 Task: Plan a weekend getaway for the end of September.
Action: Mouse moved to (83, 160)
Screenshot: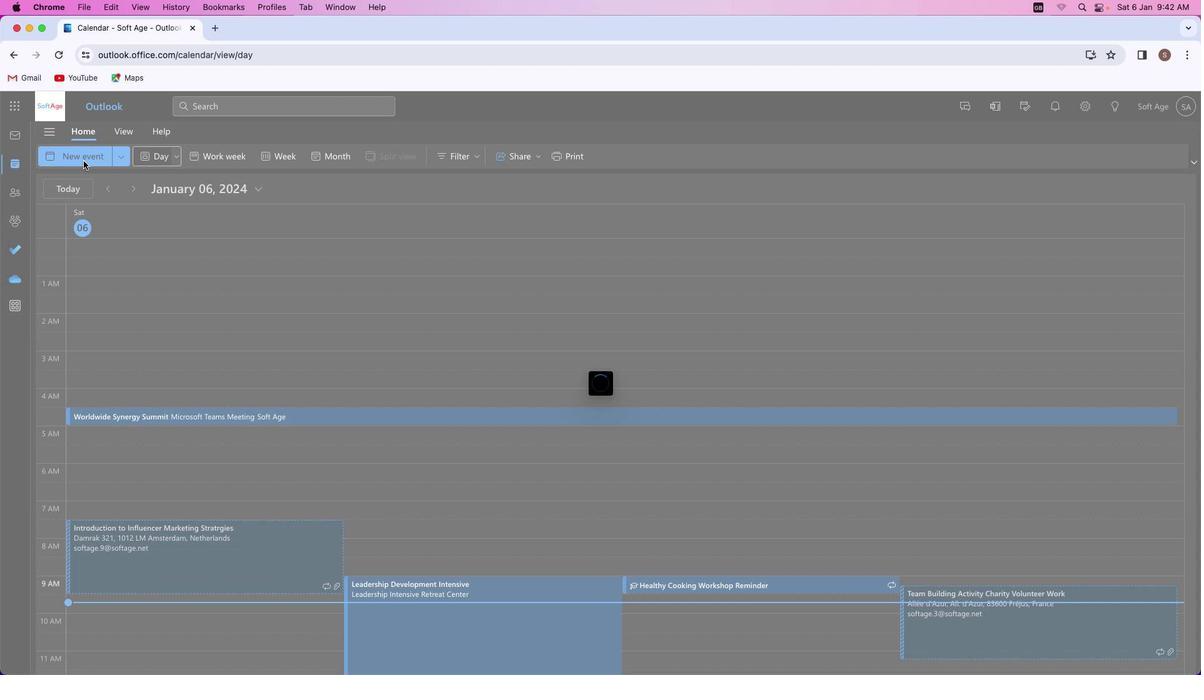 
Action: Mouse pressed left at (83, 160)
Screenshot: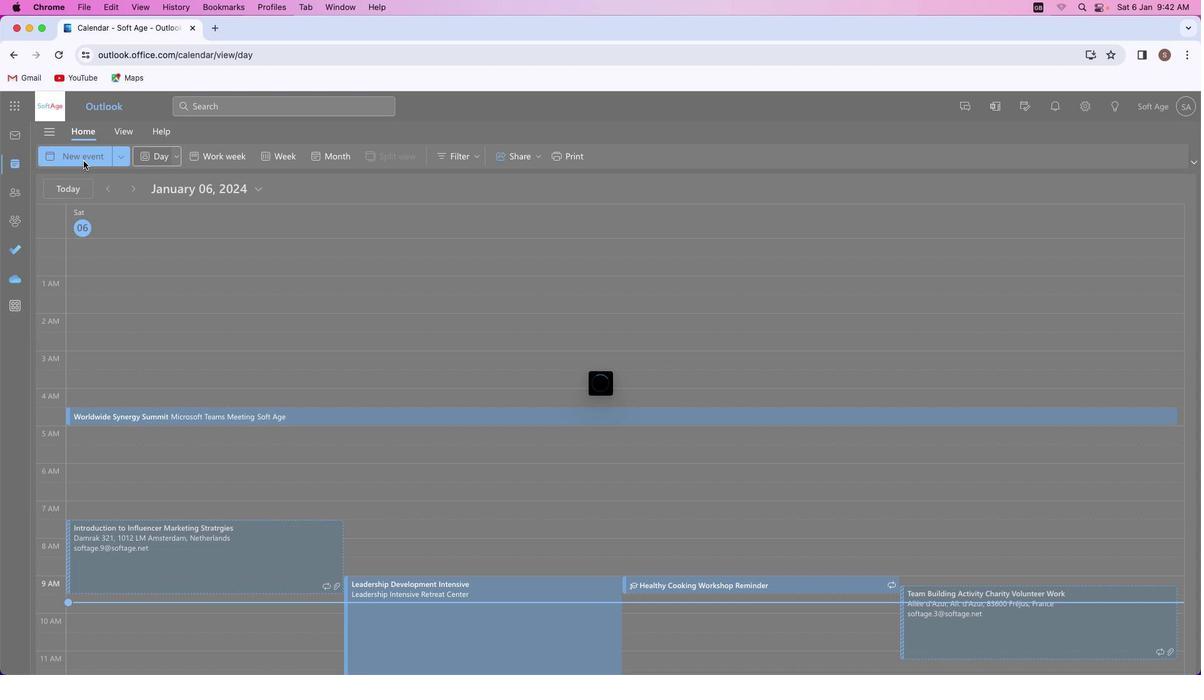 
Action: Mouse moved to (385, 204)
Screenshot: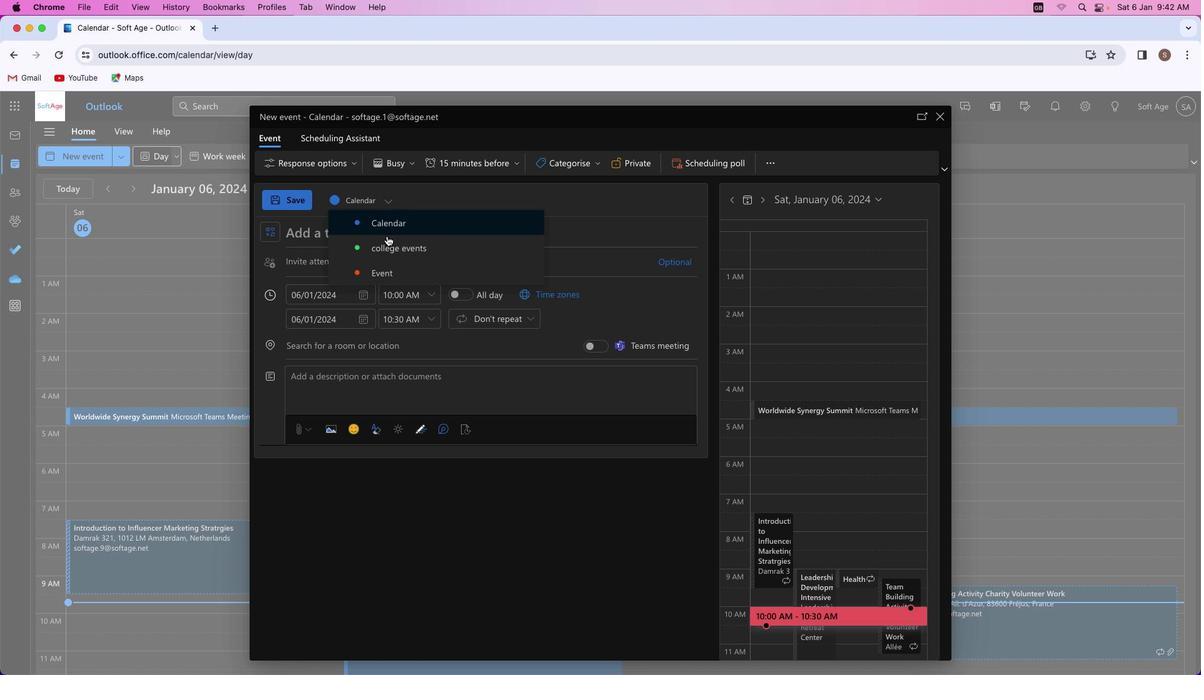 
Action: Mouse pressed left at (385, 204)
Screenshot: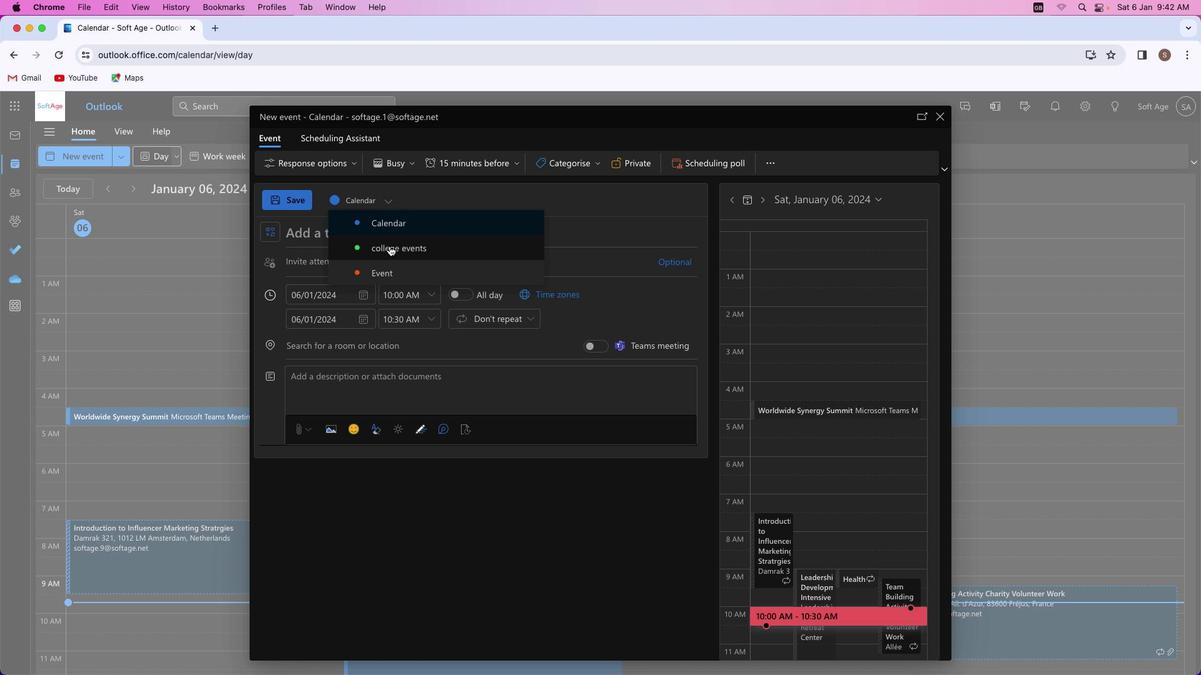 
Action: Mouse moved to (387, 270)
Screenshot: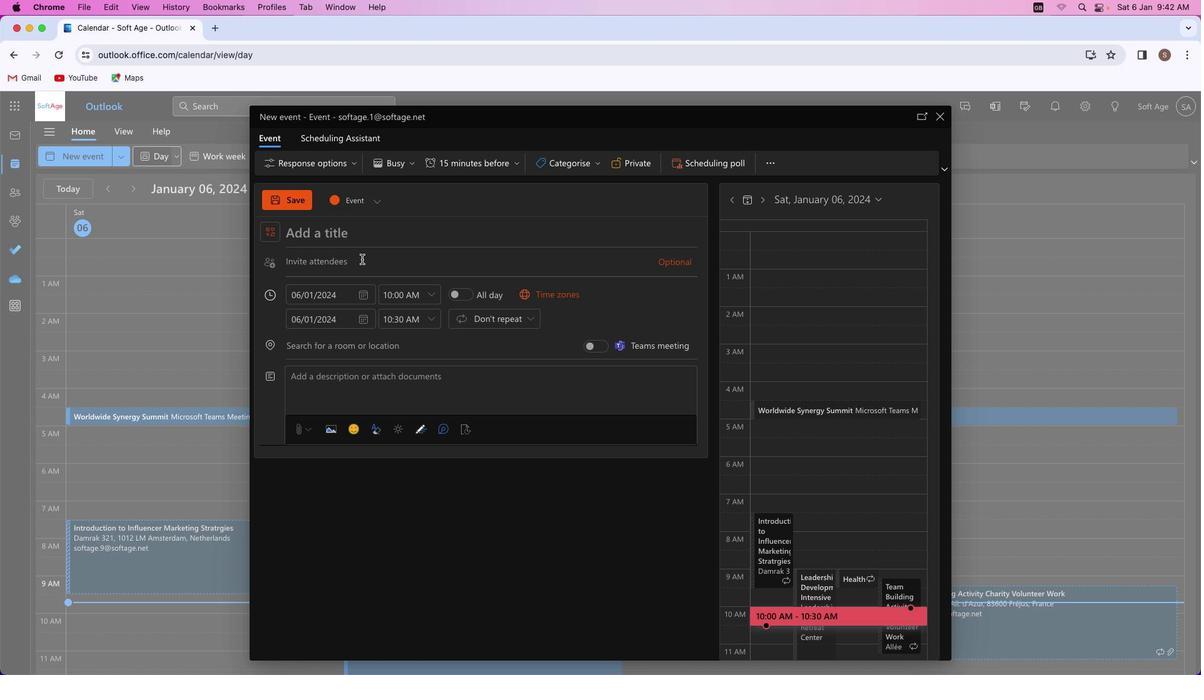 
Action: Mouse pressed left at (387, 270)
Screenshot: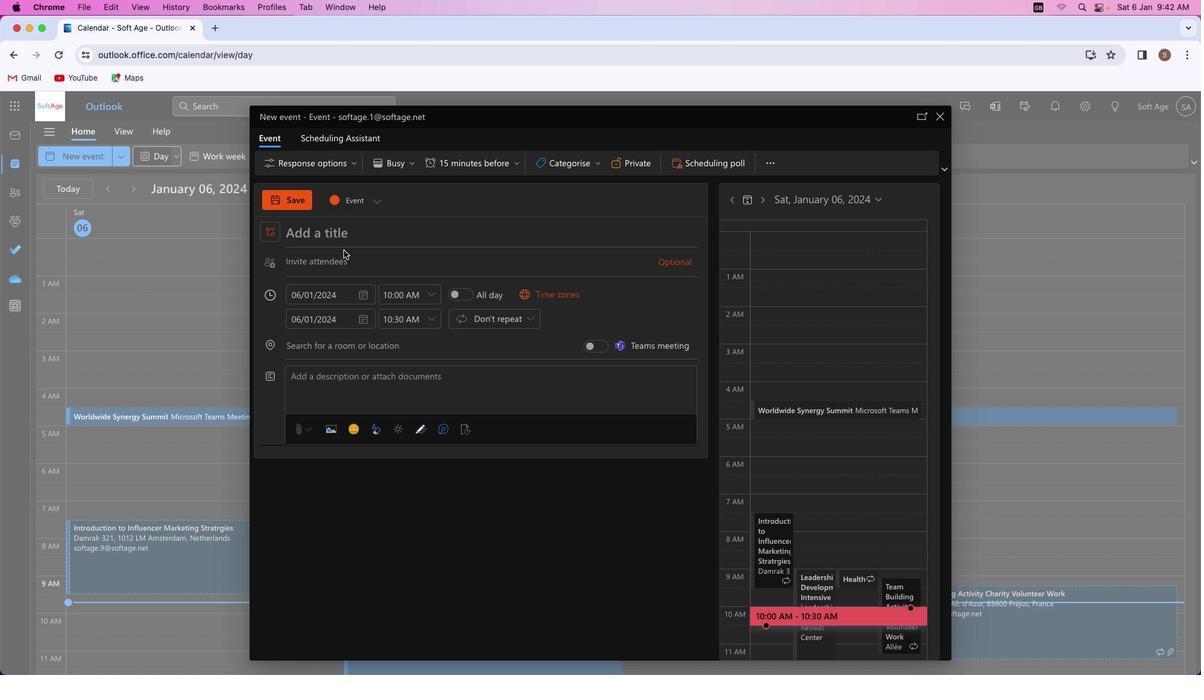 
Action: Mouse moved to (321, 235)
Screenshot: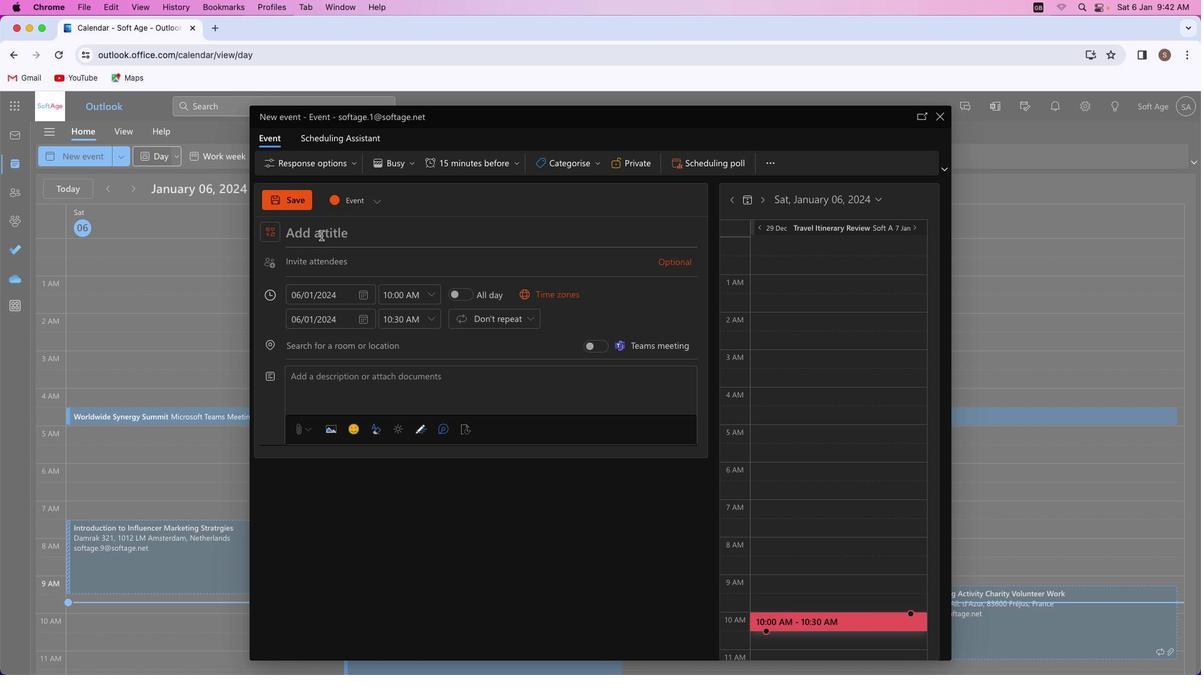 
Action: Mouse pressed left at (321, 235)
Screenshot: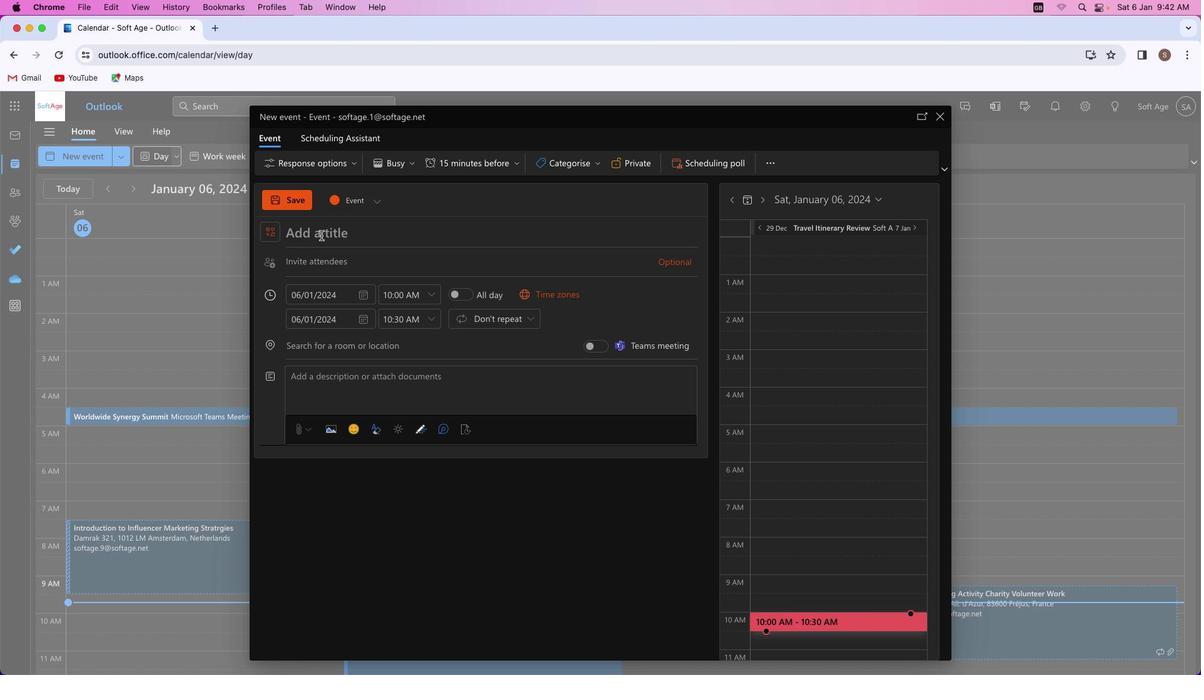 
Action: Key pressed Key.shift'S''e''r''e''n''e'Key.spaceKey.shift'E''s''c''a''p''e'
Screenshot: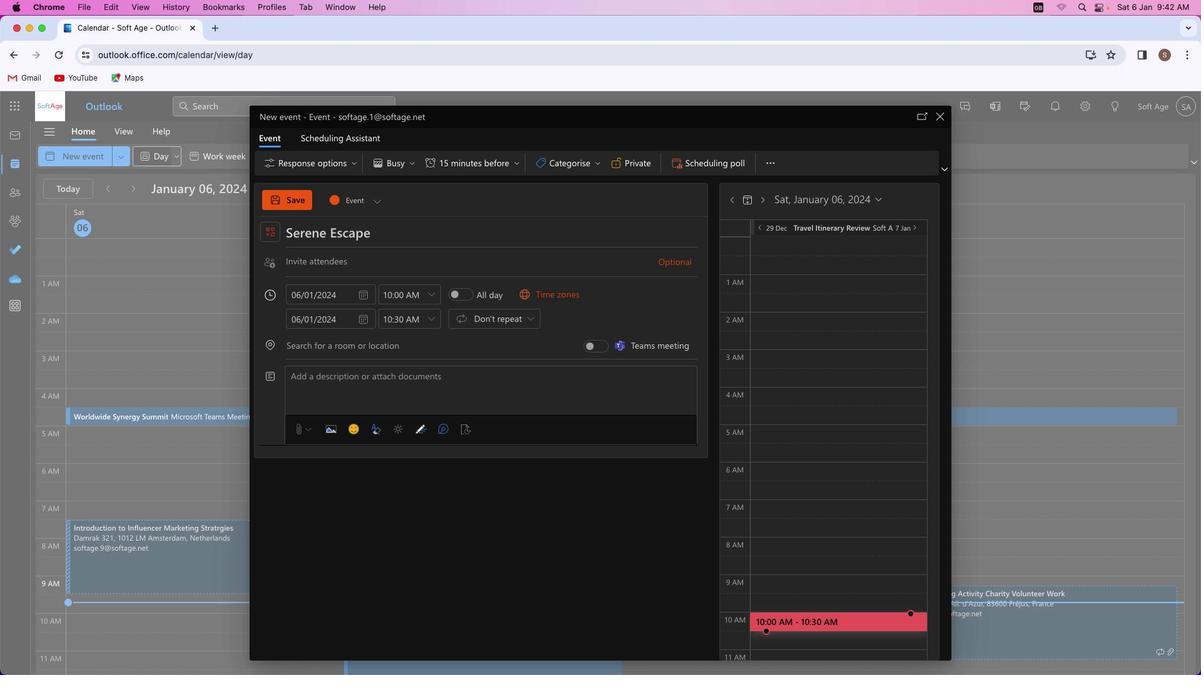 
Action: Mouse moved to (331, 376)
Screenshot: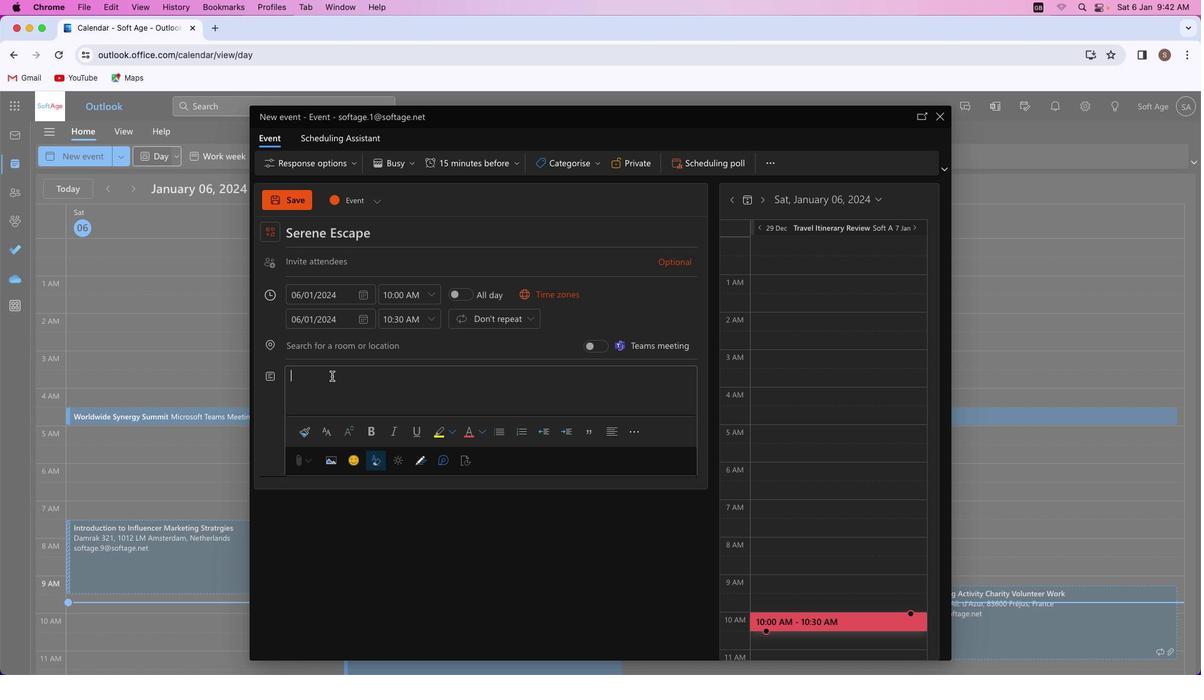 
Action: Mouse pressed left at (331, 376)
Screenshot: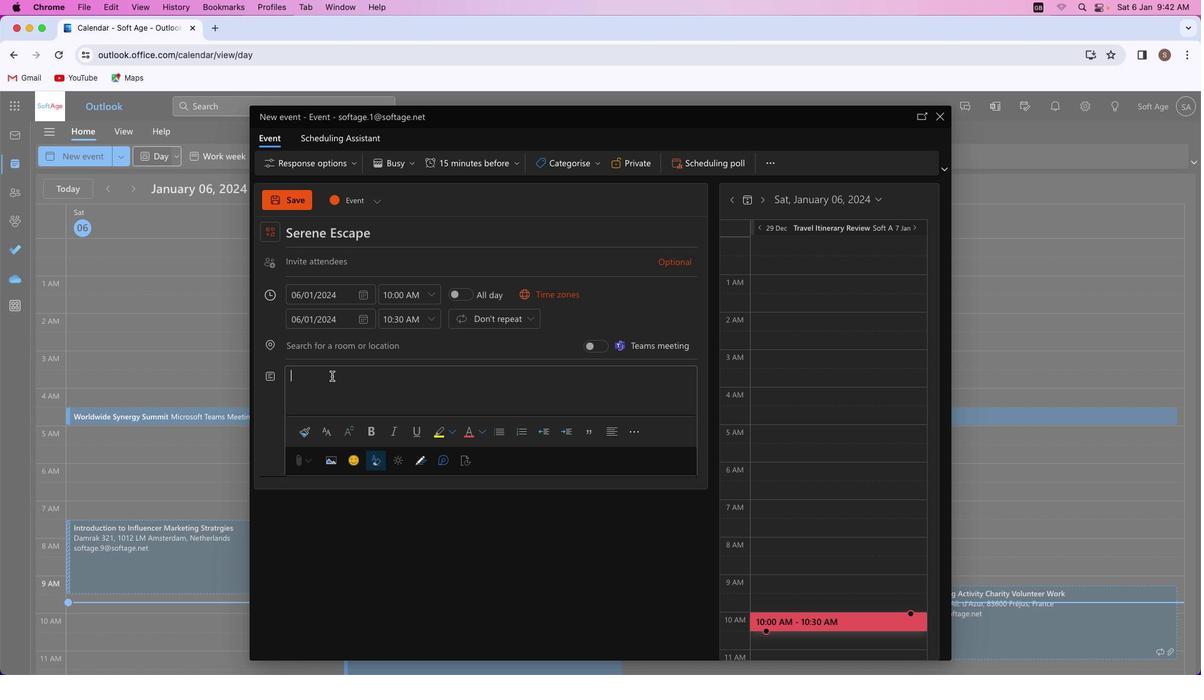 
Action: Key pressed Key.shift_r'I''m''m''e''r''s''e'Key.space'y''o''u''r''s''e''l''f'Key.space'i''n'Key.space't''r''a''n''q''u''a'Key.backspace'i''l''i''t''y'Key.space'w''i''t''h'Key.space'o''u''r'Key.space'w''e''e''k''e''n''d'Key.space'g''e''t''a''w''a''y''.'Key.spaceKey.shift_r'U''n''w''i''n''d'Key.space'i''n'Key.space'c''o''z''y'Key.space'a''c''c''o''m''m''o''d''a''t''i''o''n''s'','Key.space'e''x''p''l''o''r''e'Key.space's''c''e''n''i''c'Key.space's''u''r''r''o''u''n''d''i''n''g''s'','Key.space'a''n''d'Key.space'r''e''j''u''v''e''n''a''t''e'Key.space'y''o''u''r'Key.space's''e''n''s''e''s'Key.space'f''o''r'Key.space'a'Key.space'm''e''m''o''r''a''b''l''e'Key.space'e''s''c''a''p''e'Key.space'f''r''o''m'Key.space't''h''e'Key.space'd''a''i''l''y'Key.space'h''u''s''t''l''e''.'
Screenshot: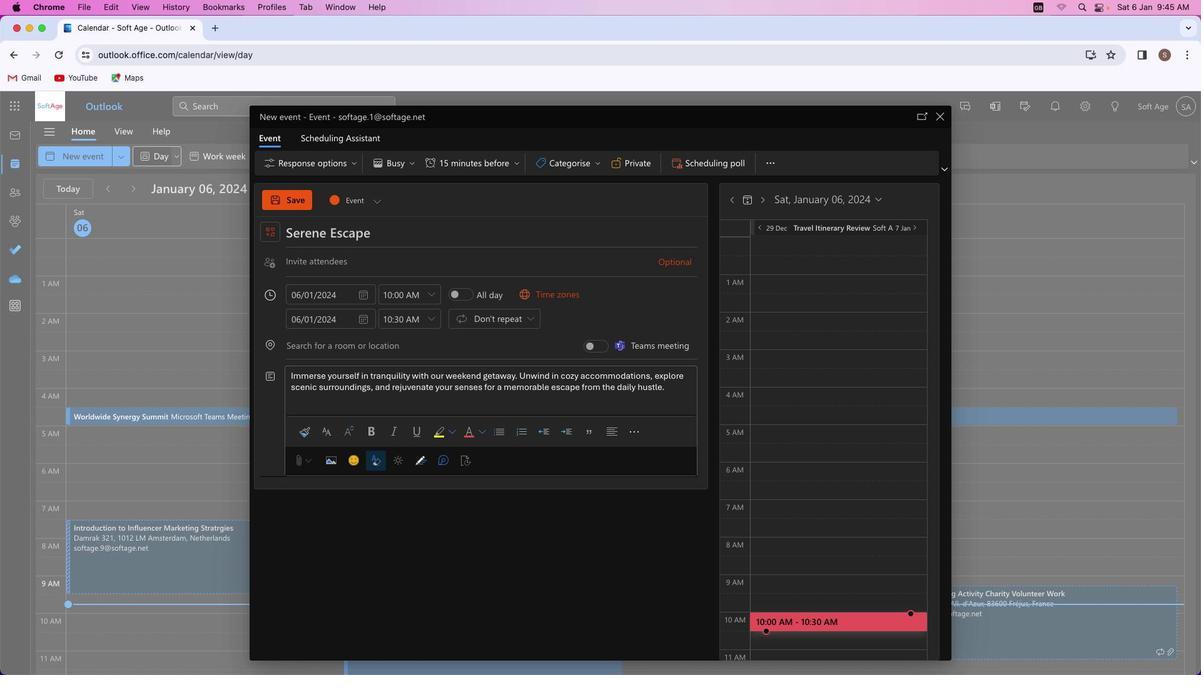
Action: Mouse moved to (525, 326)
Screenshot: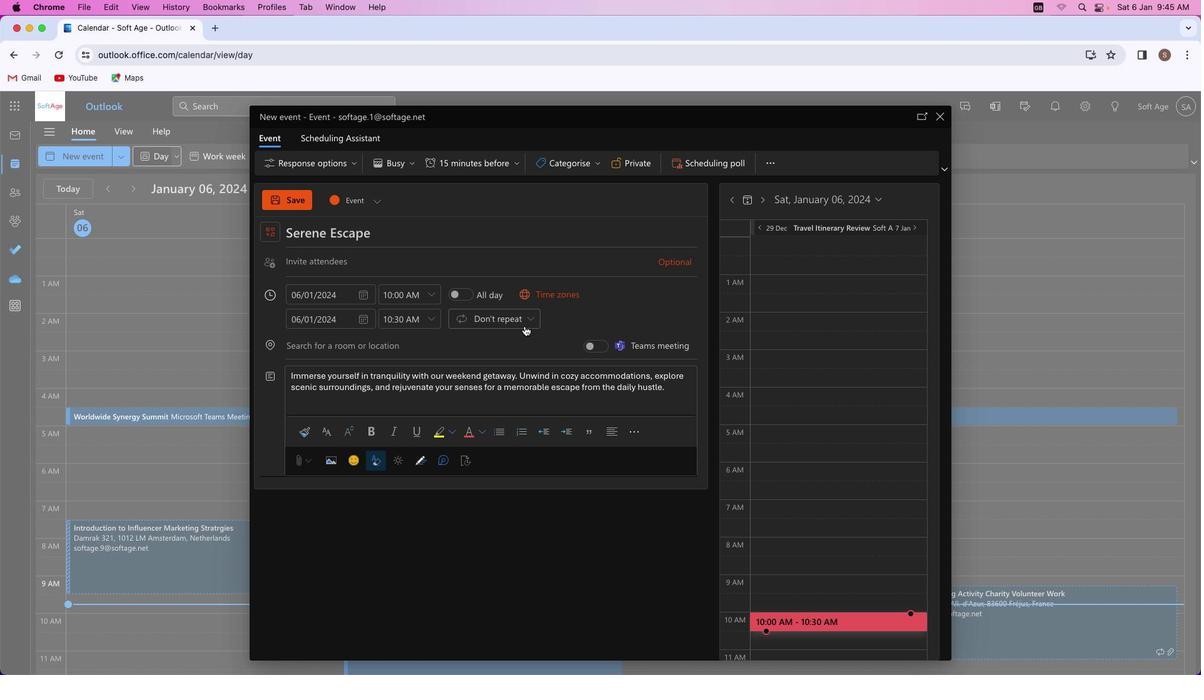 
Action: Mouse pressed left at (525, 326)
Screenshot: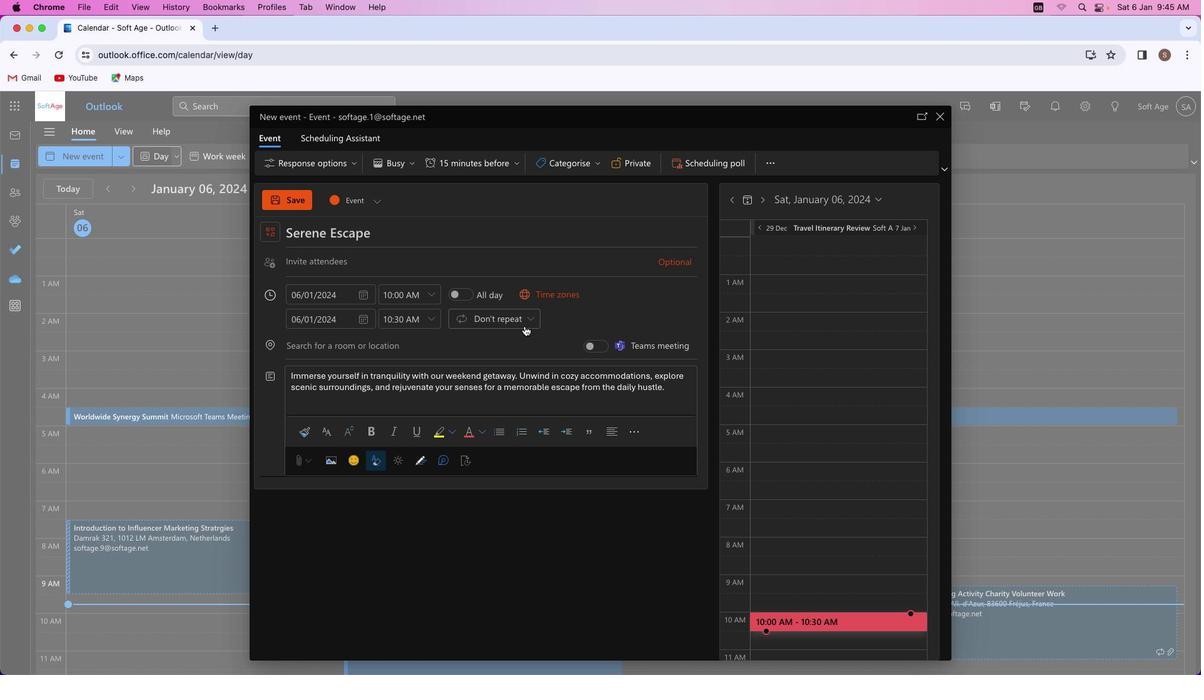 
Action: Mouse moved to (364, 299)
Screenshot: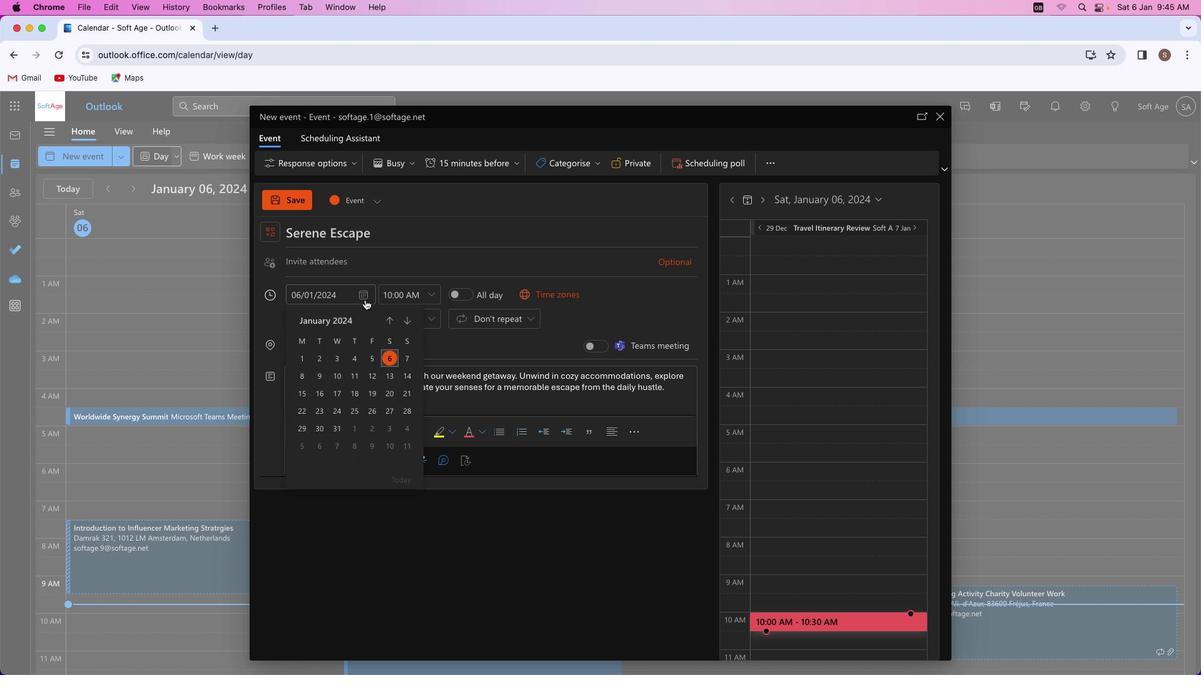 
Action: Mouse pressed left at (364, 299)
Screenshot: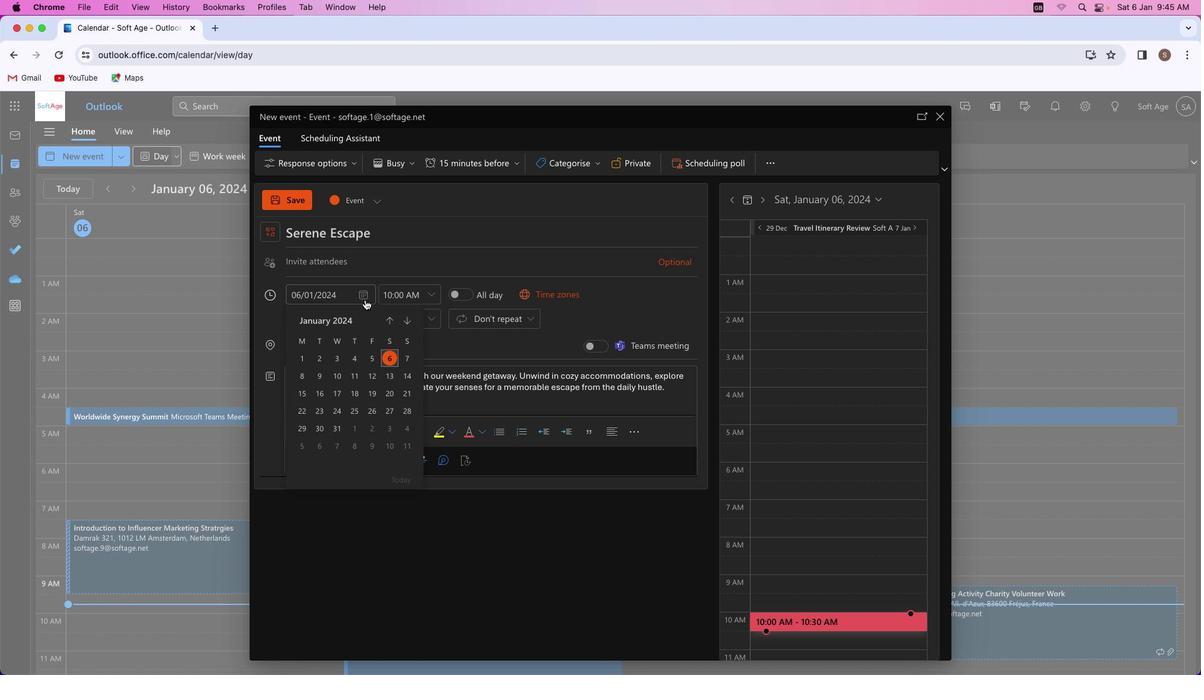
Action: Mouse moved to (402, 360)
Screenshot: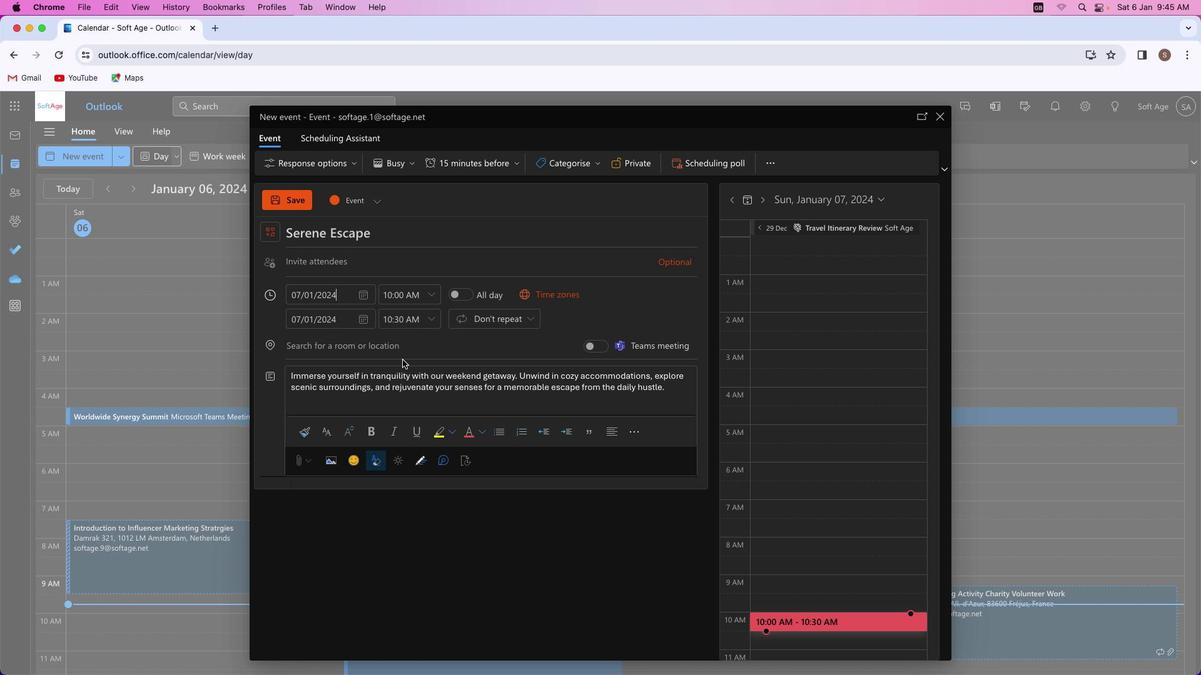 
Action: Mouse pressed left at (402, 360)
Screenshot: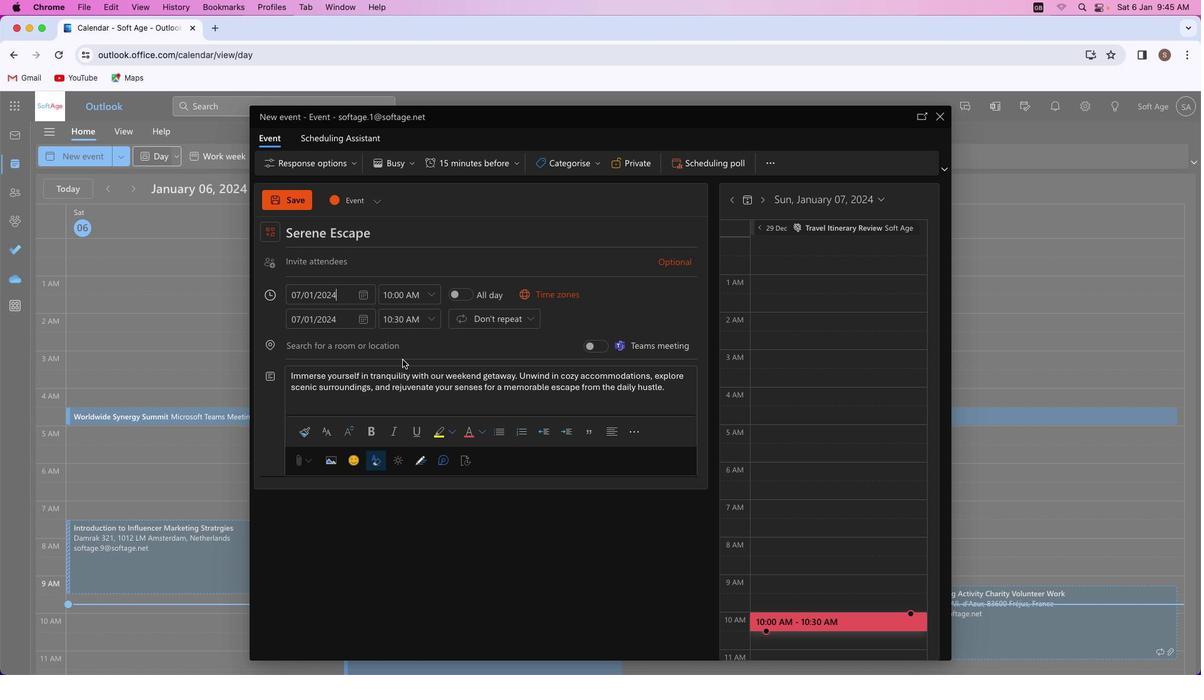 
Action: Mouse moved to (364, 297)
Screenshot: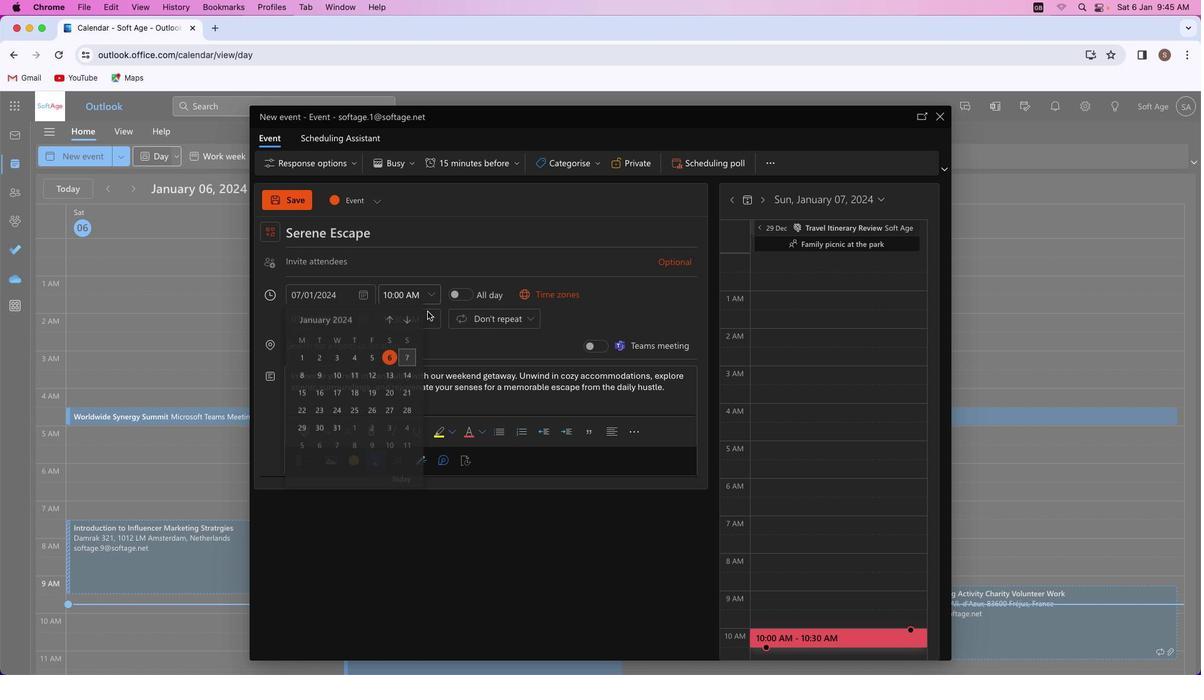 
Action: Mouse pressed left at (364, 297)
Screenshot: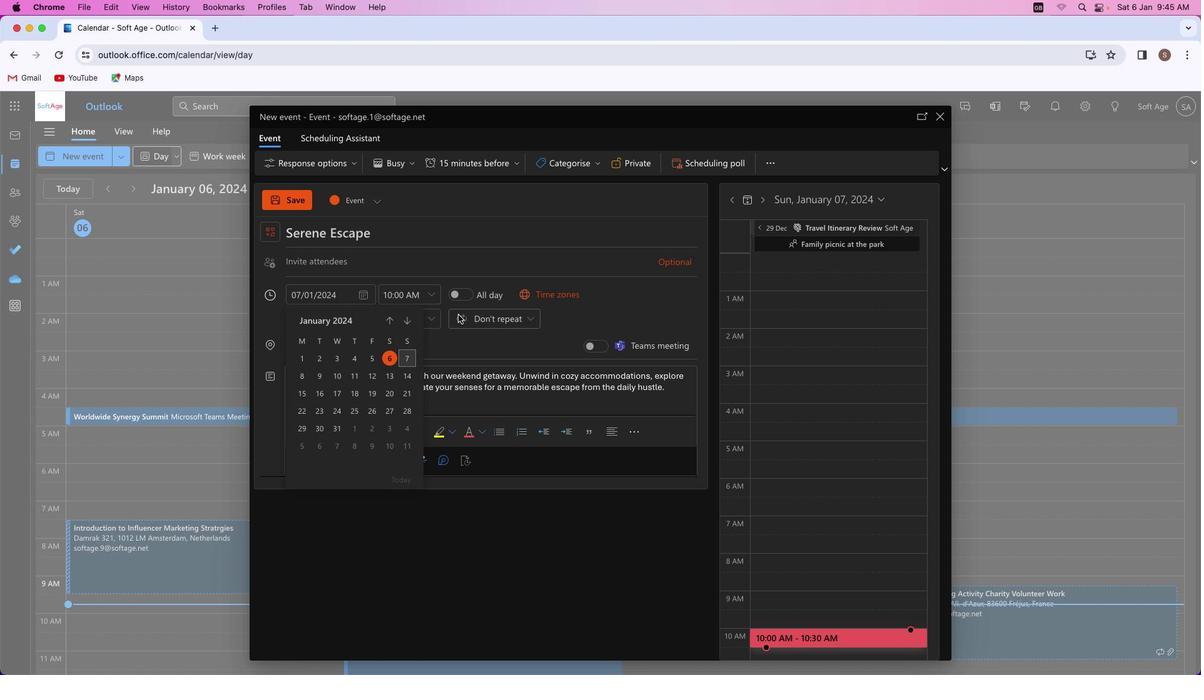 
Action: Mouse moved to (406, 325)
Screenshot: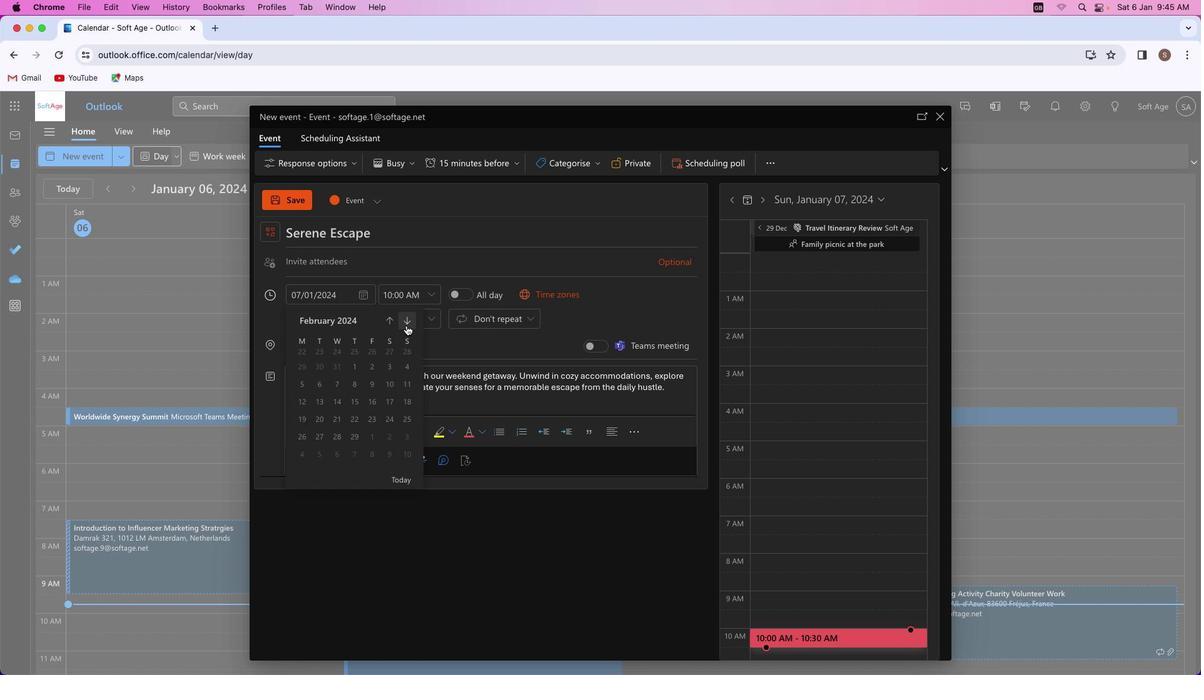 
Action: Mouse pressed left at (406, 325)
Screenshot: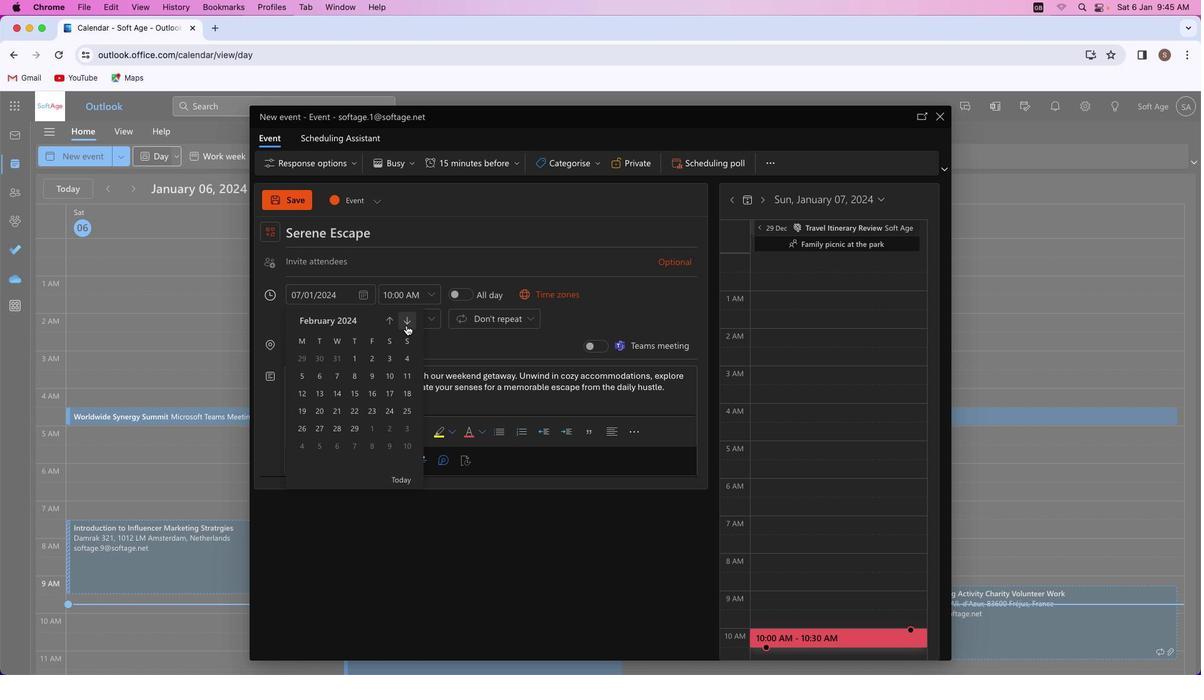 
Action: Mouse pressed left at (406, 325)
Screenshot: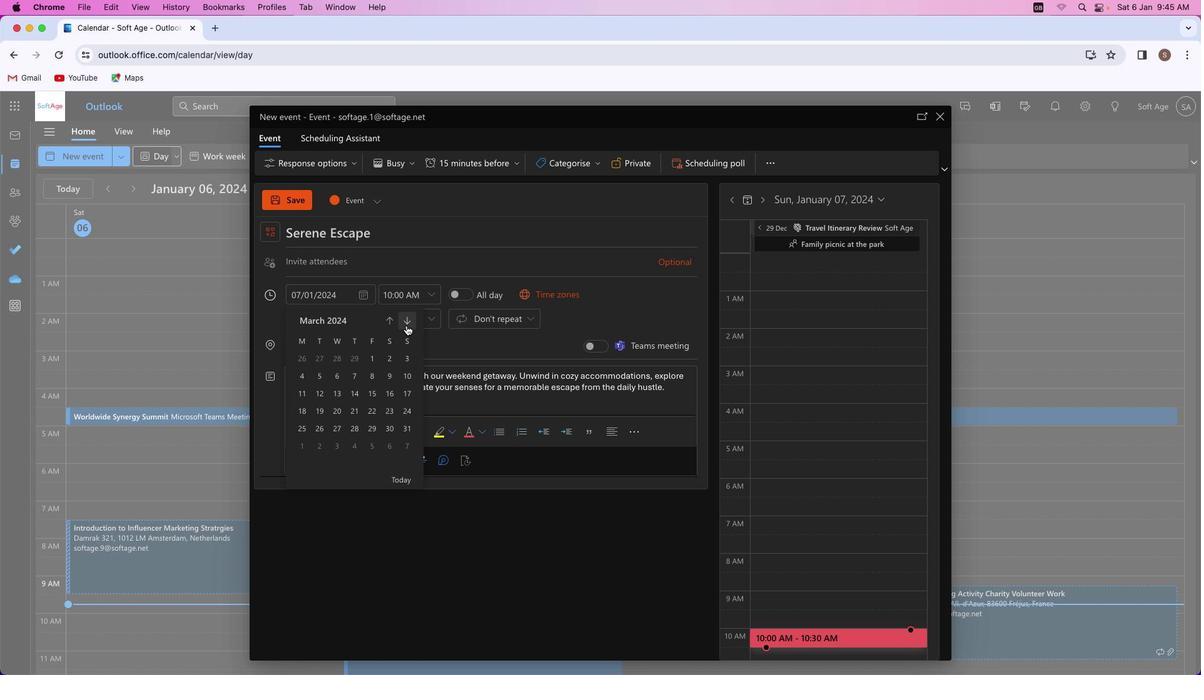 
Action: Mouse pressed left at (406, 325)
Screenshot: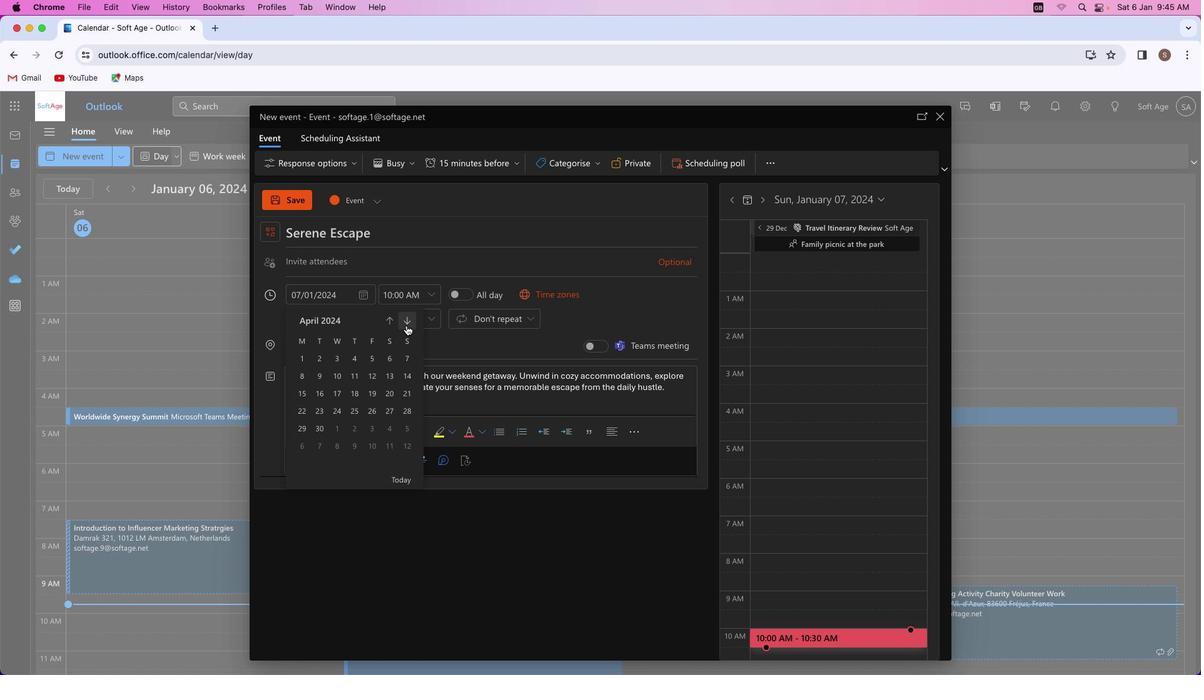 
Action: Mouse pressed left at (406, 325)
Screenshot: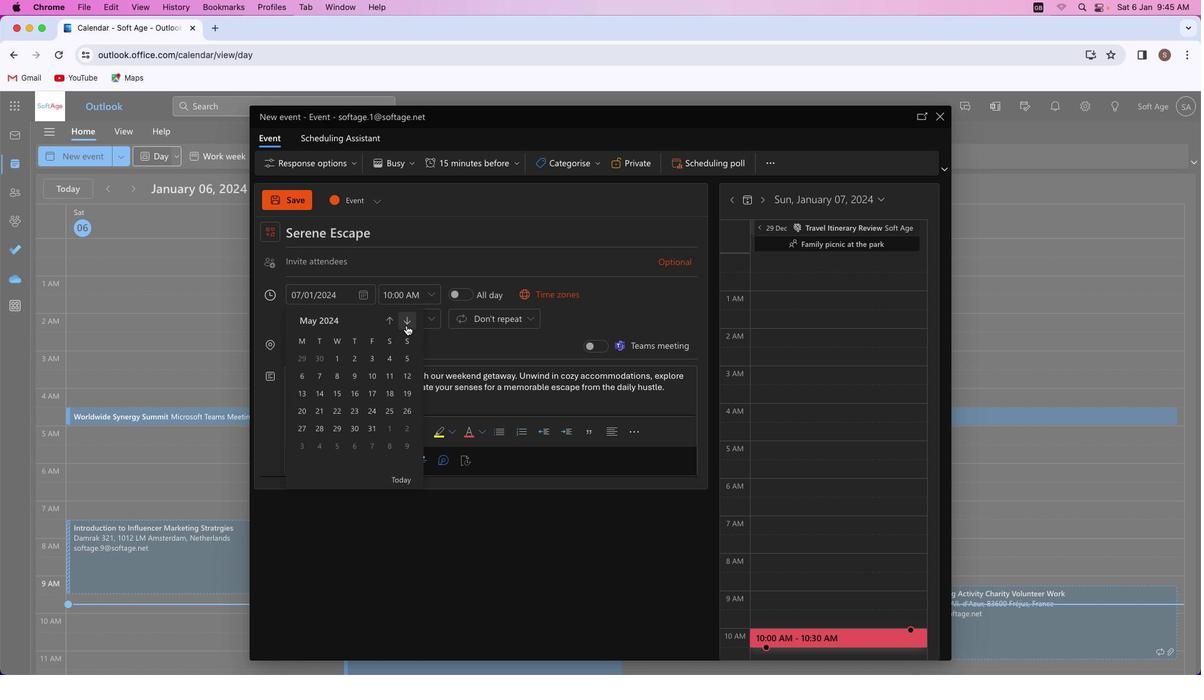 
Action: Mouse pressed left at (406, 325)
Screenshot: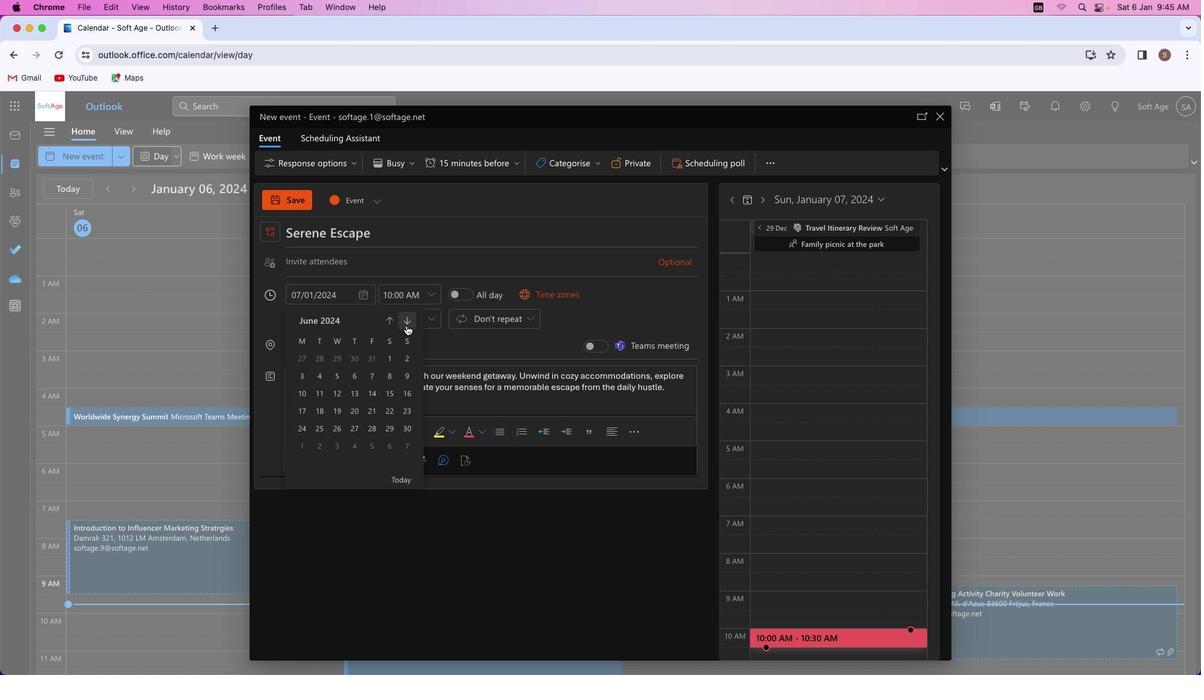 
Action: Mouse pressed left at (406, 325)
Screenshot: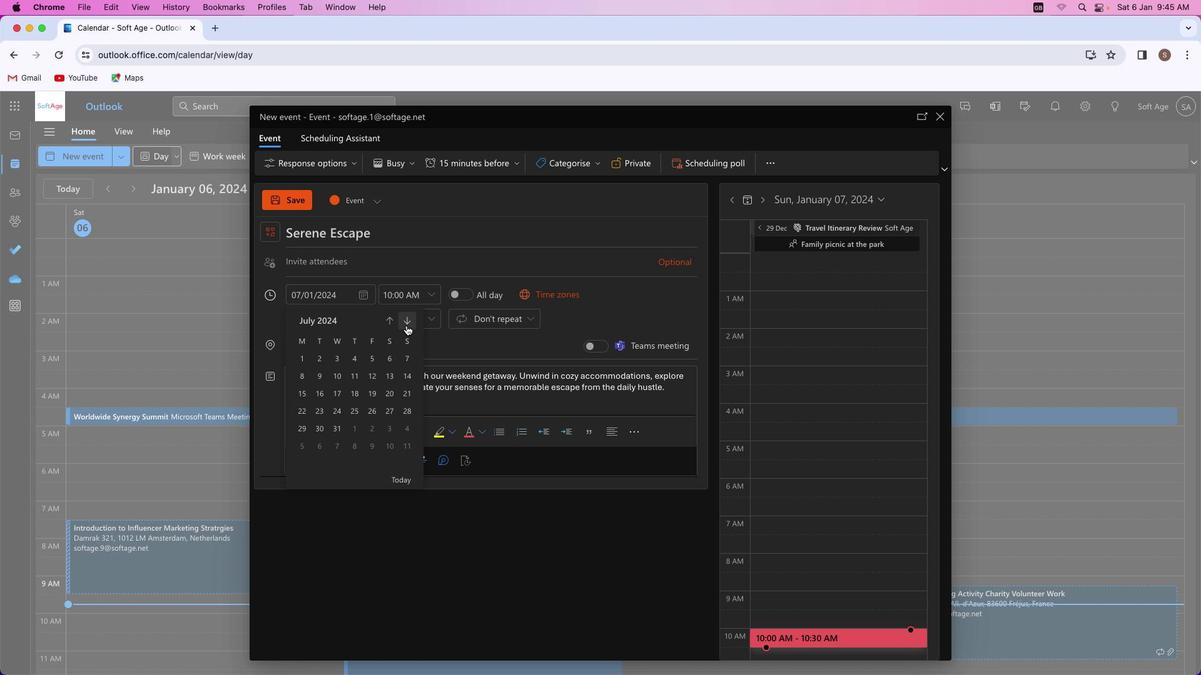 
Action: Mouse pressed left at (406, 325)
Screenshot: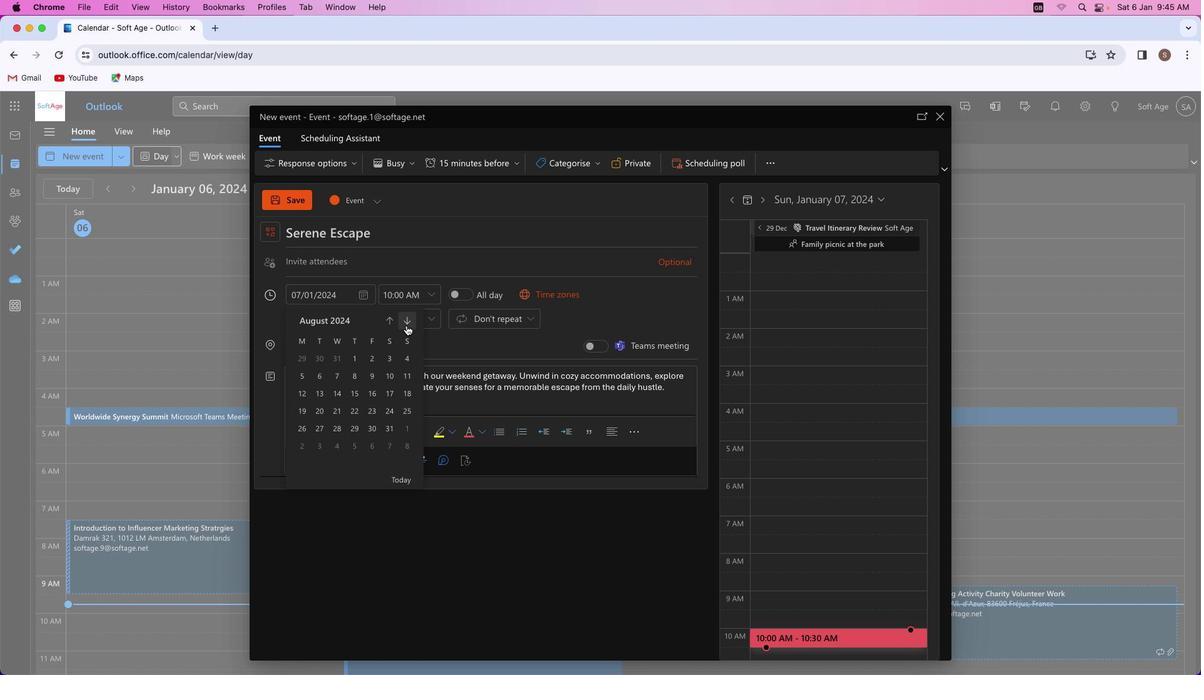 
Action: Mouse pressed left at (406, 325)
Screenshot: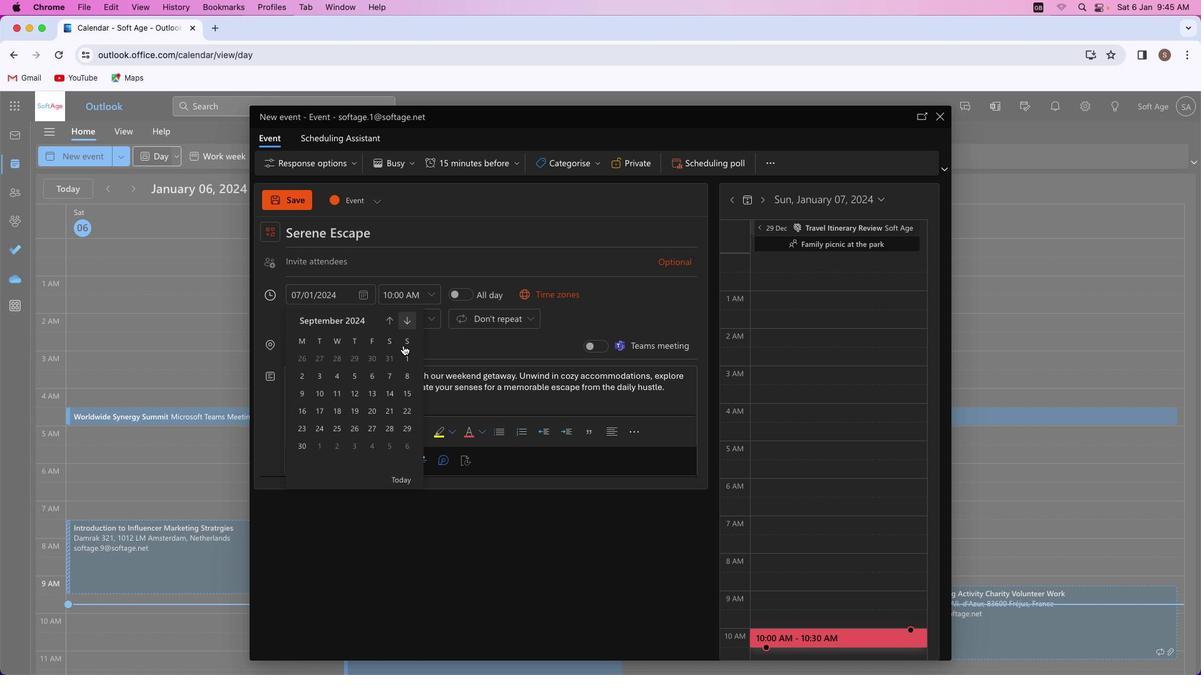 
Action: Mouse moved to (299, 445)
Screenshot: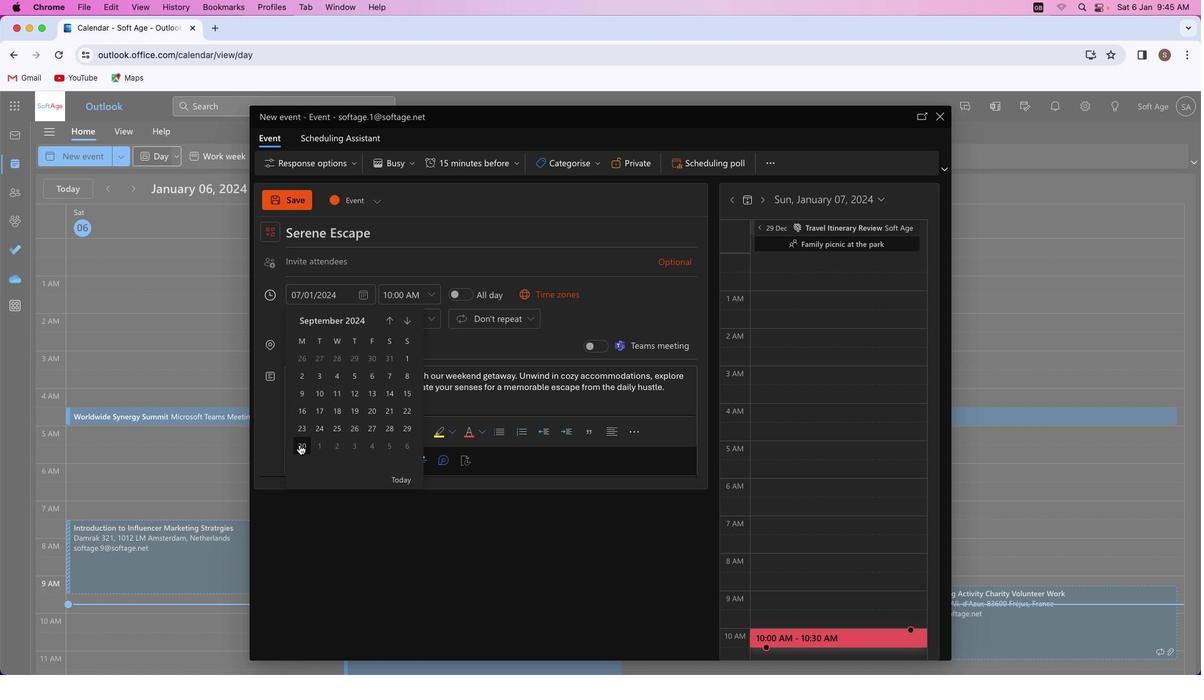 
Action: Mouse pressed left at (299, 445)
Screenshot: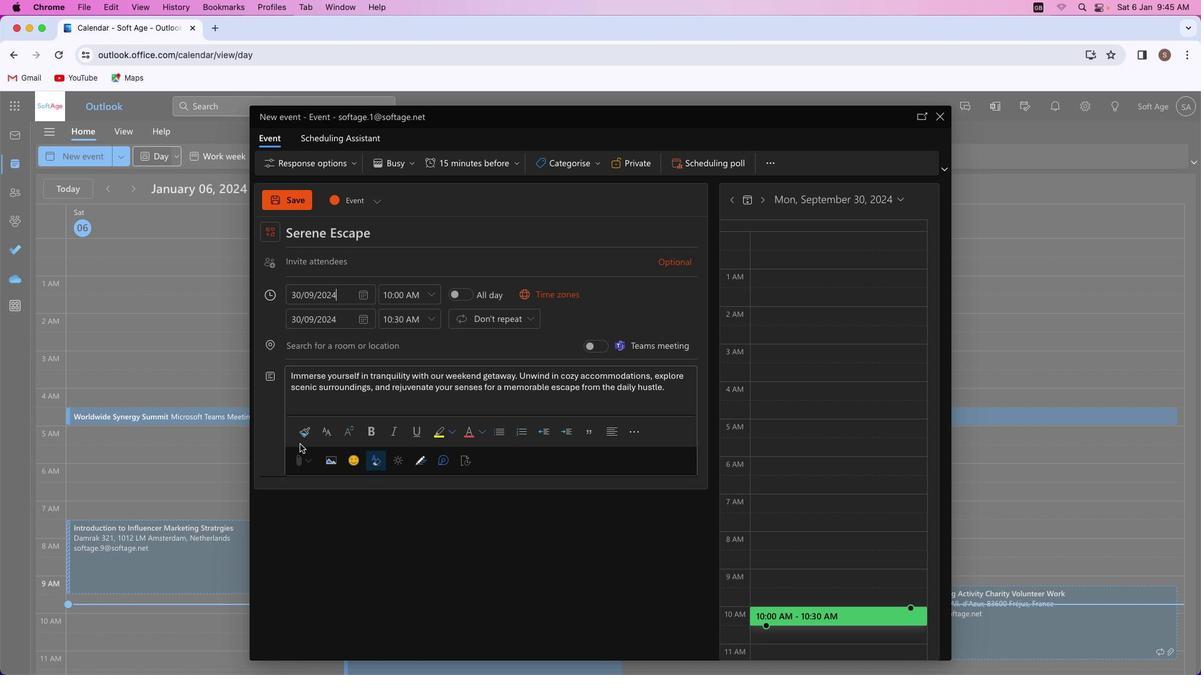 
Action: Mouse moved to (443, 374)
Screenshot: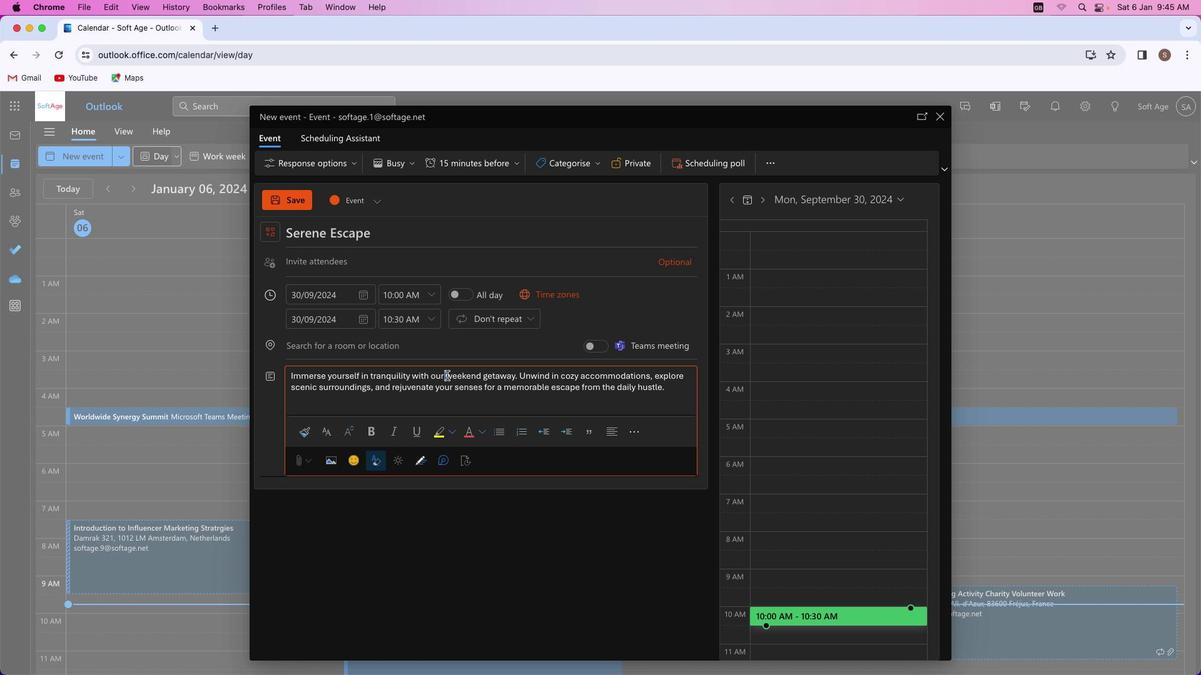 
Action: Mouse pressed left at (443, 374)
Screenshot: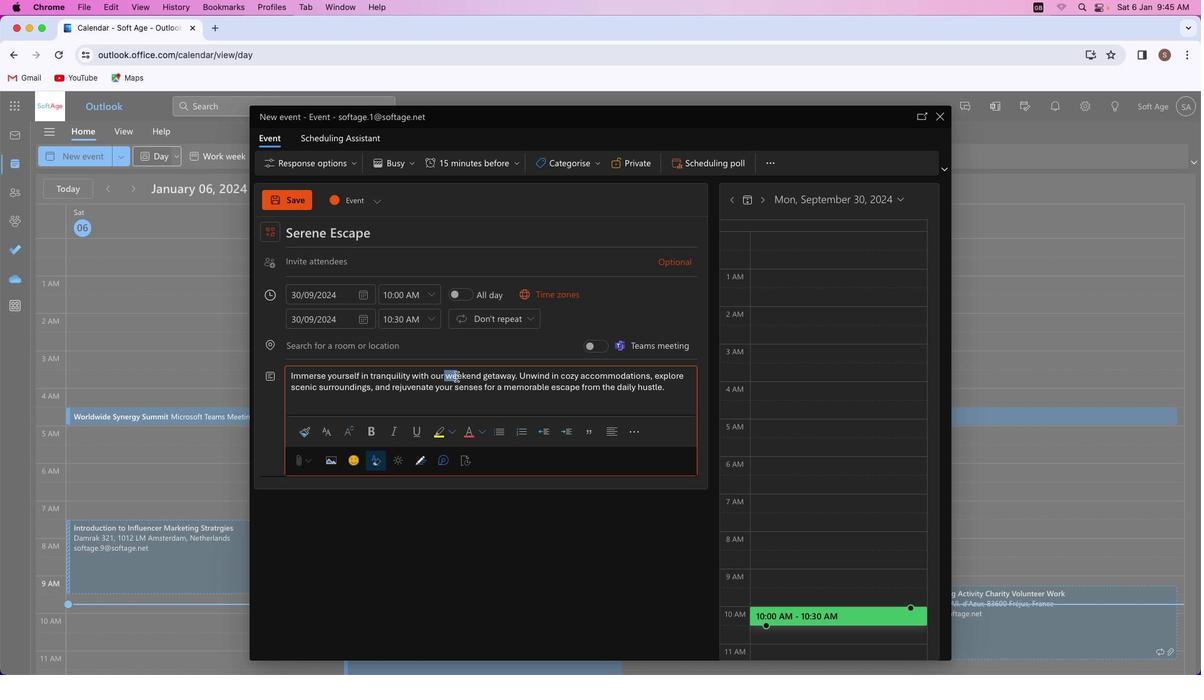 
Action: Mouse moved to (377, 428)
Screenshot: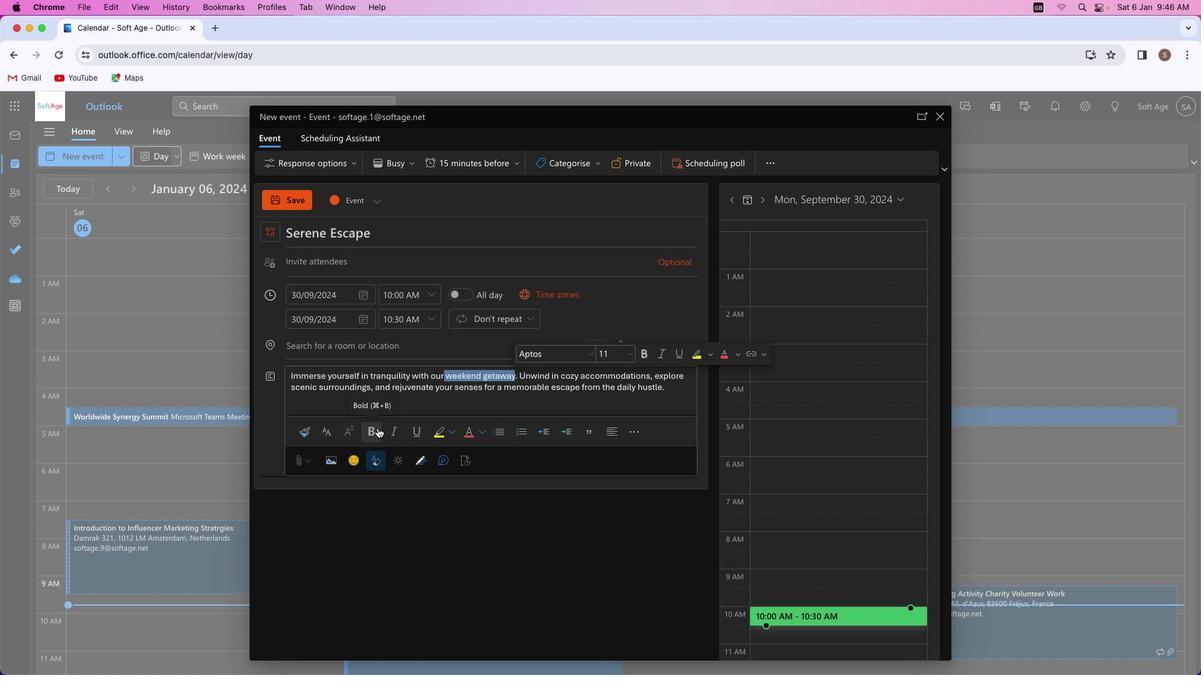 
Action: Mouse pressed left at (377, 428)
Screenshot: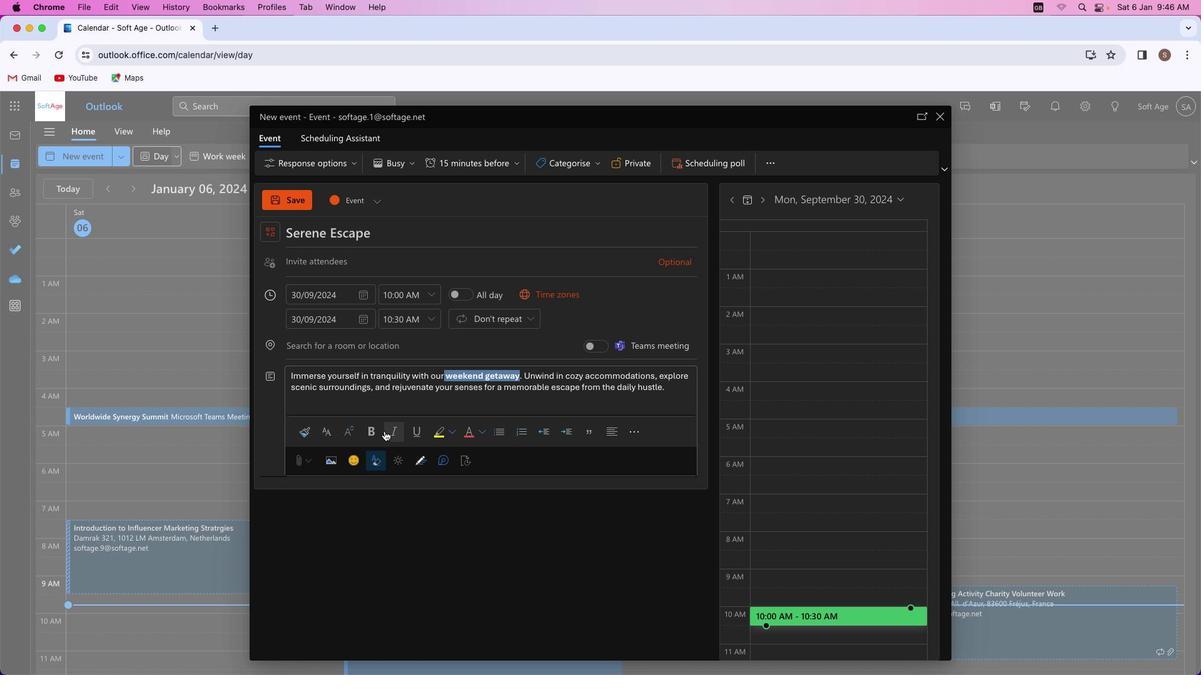 
Action: Mouse moved to (391, 431)
Screenshot: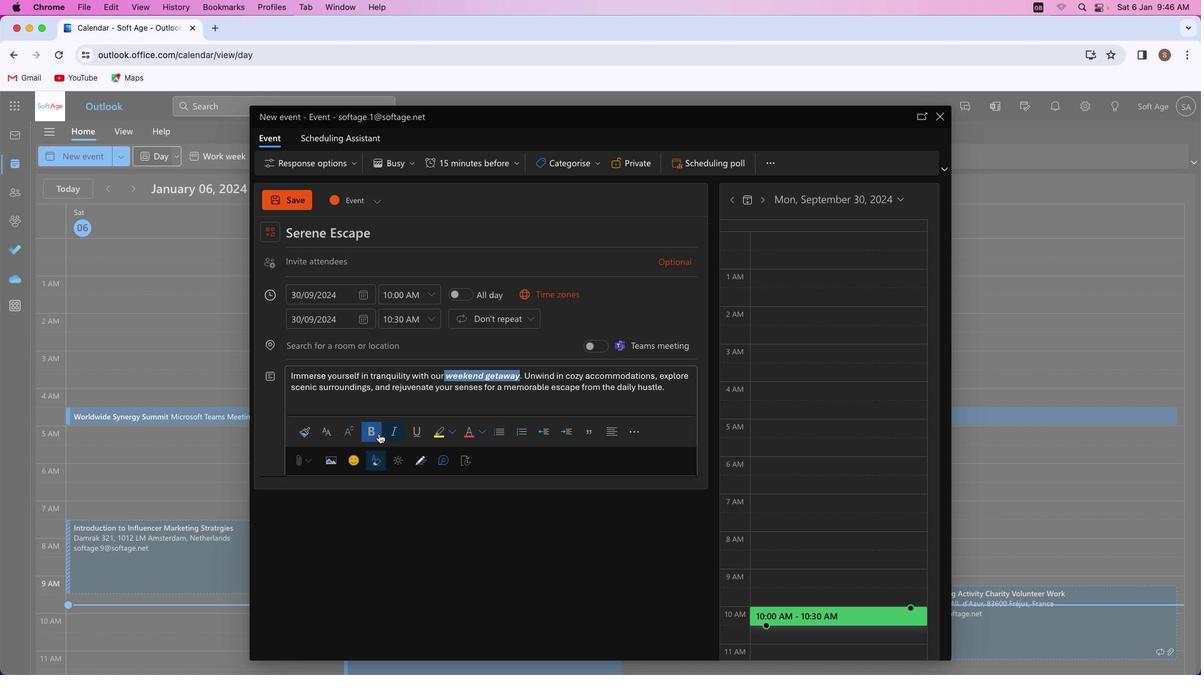 
Action: Mouse pressed left at (391, 431)
Screenshot: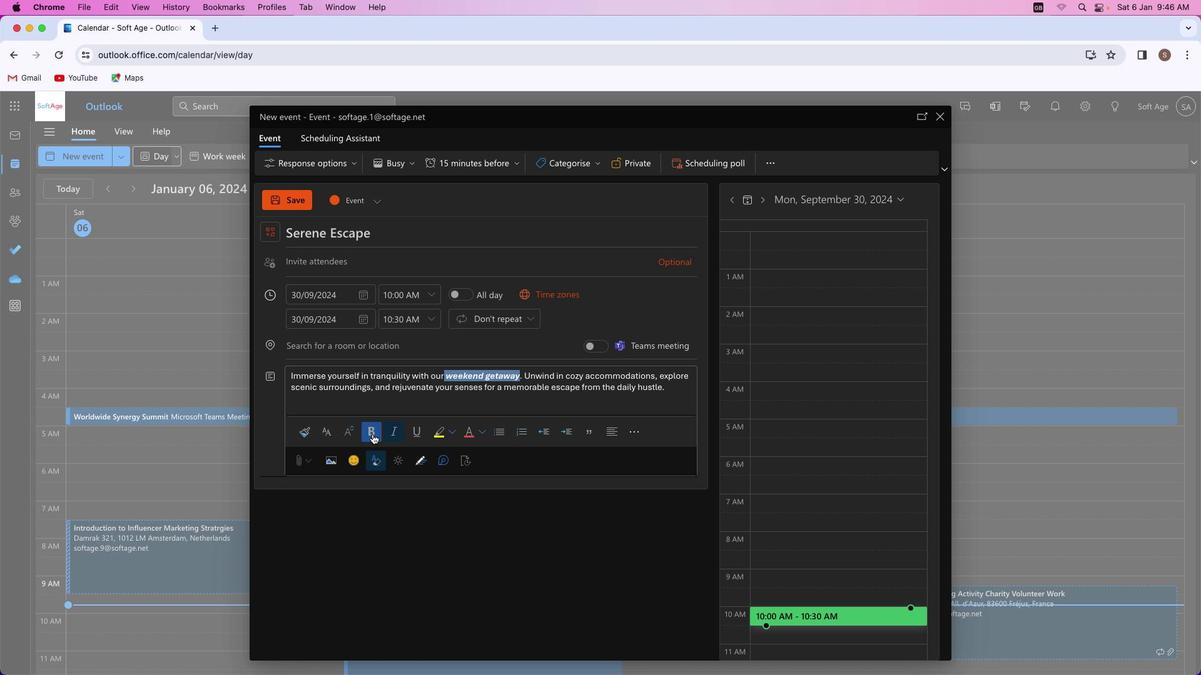 
Action: Mouse moved to (511, 405)
Screenshot: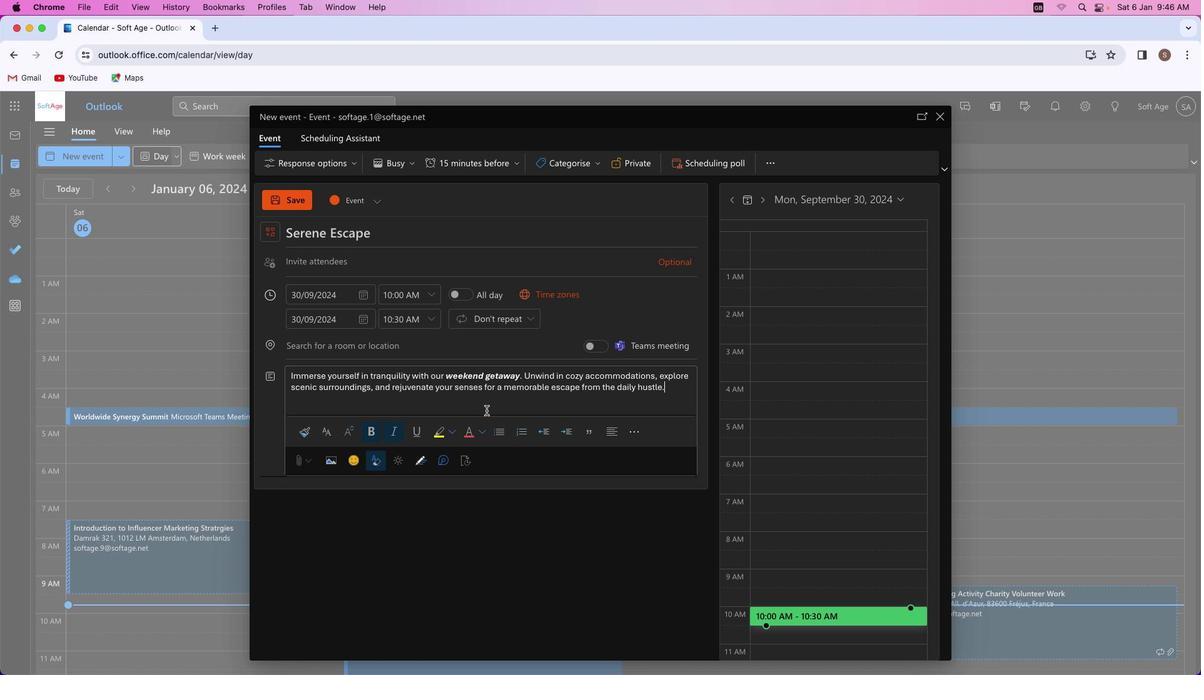 
Action: Mouse pressed left at (511, 405)
Screenshot: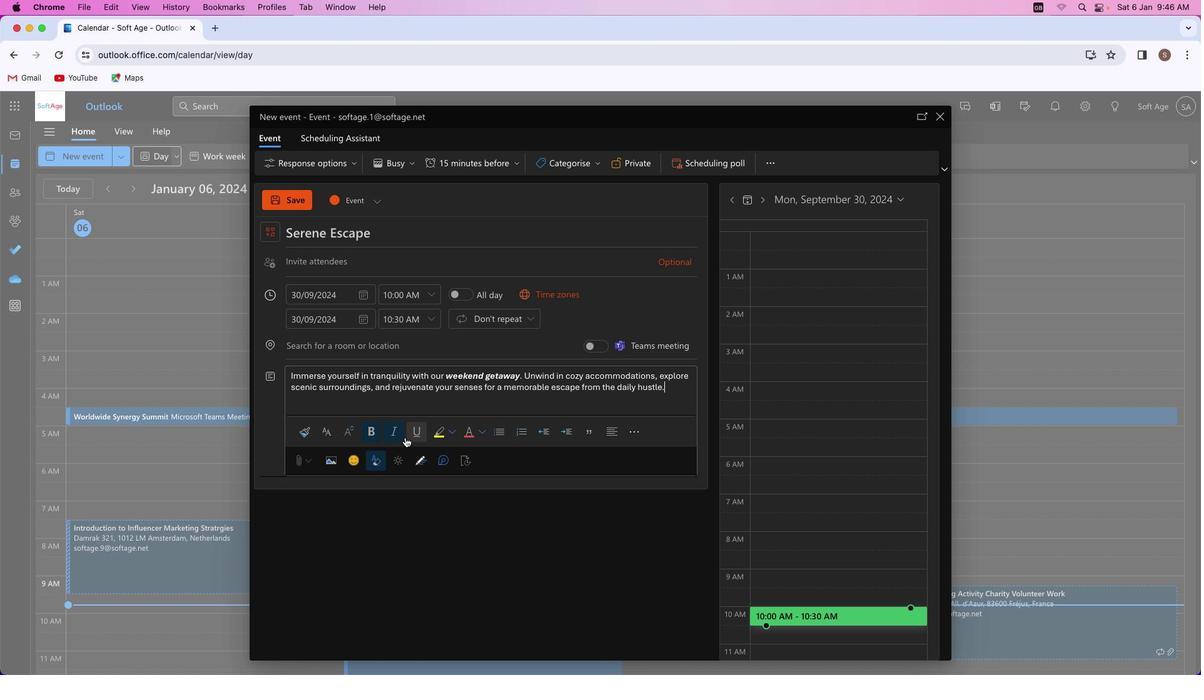 
Action: Mouse moved to (343, 321)
Screenshot: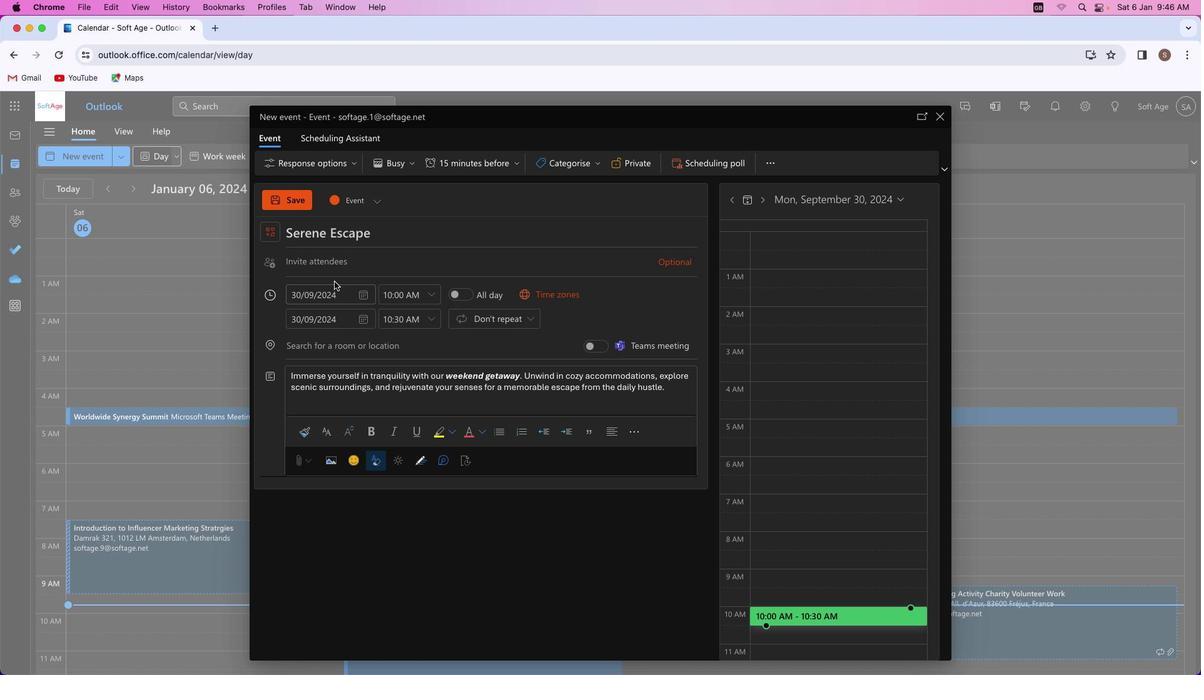 
Action: Mouse scrolled (343, 321) with delta (0, 0)
Screenshot: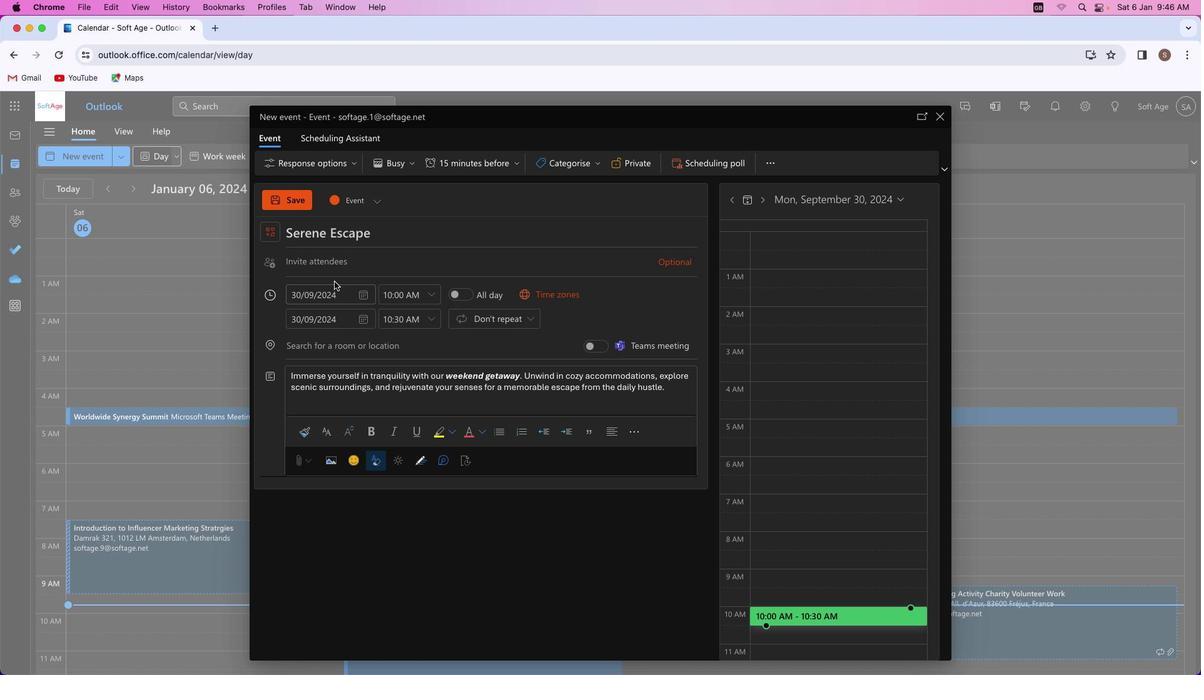 
Action: Mouse scrolled (343, 321) with delta (0, 0)
Screenshot: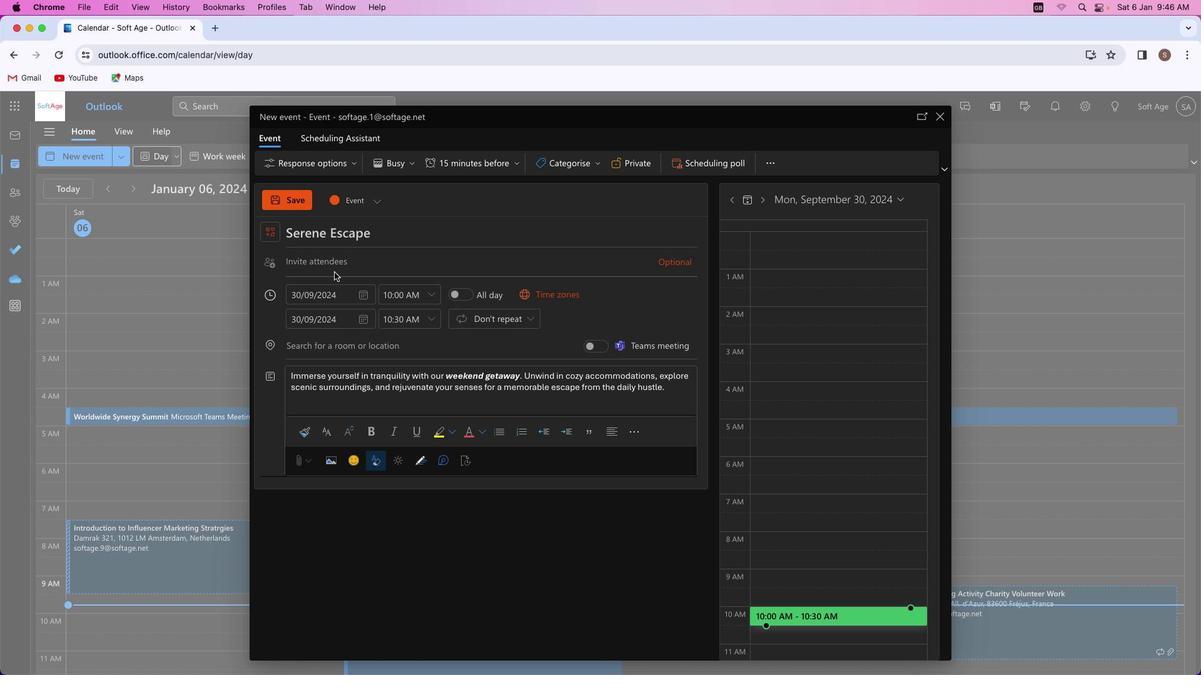 
Action: Mouse scrolled (343, 321) with delta (0, 0)
Screenshot: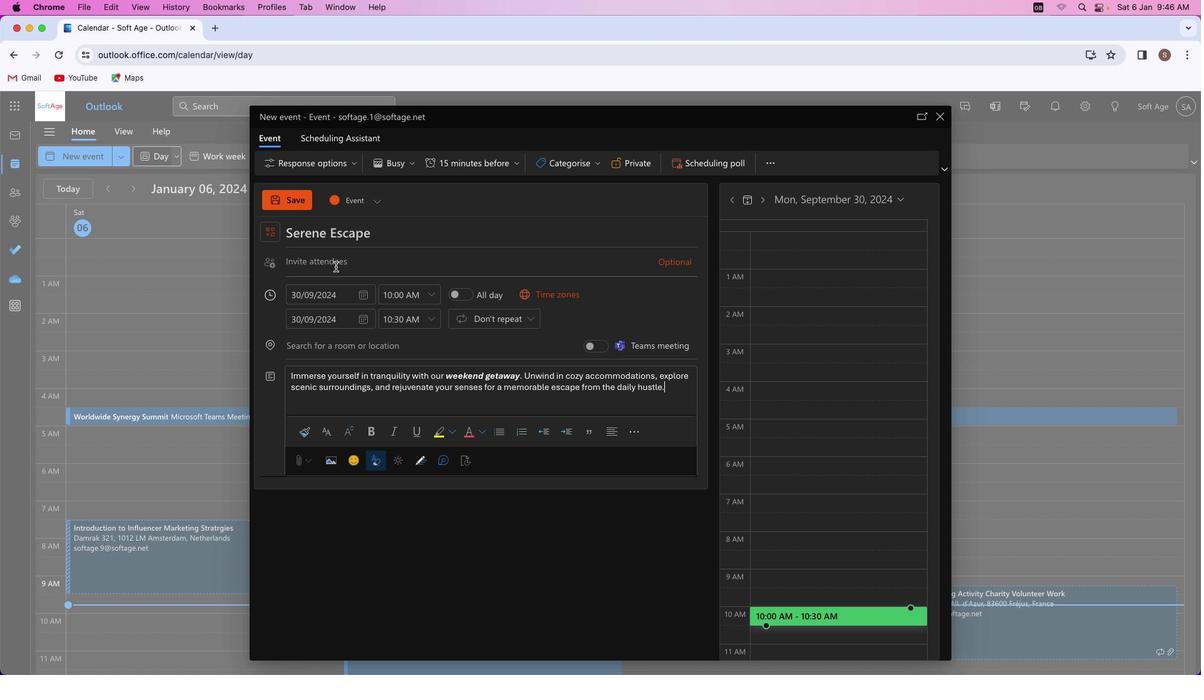 
Action: Mouse moved to (518, 318)
Screenshot: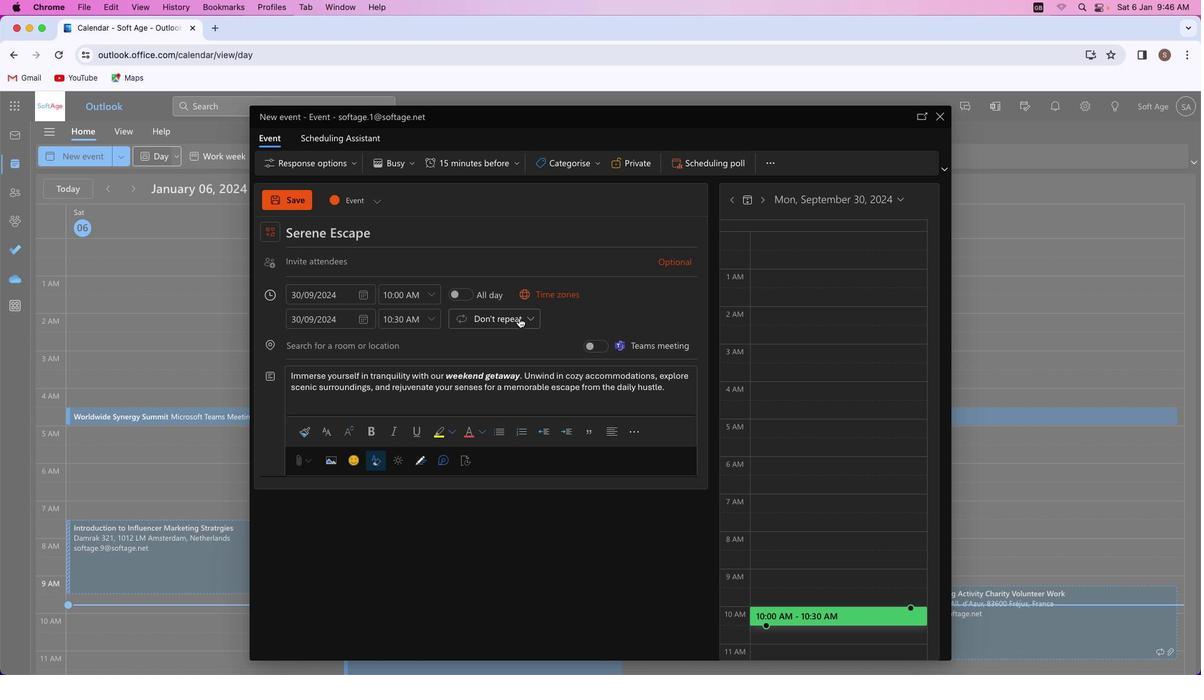 
Action: Mouse pressed left at (518, 318)
Screenshot: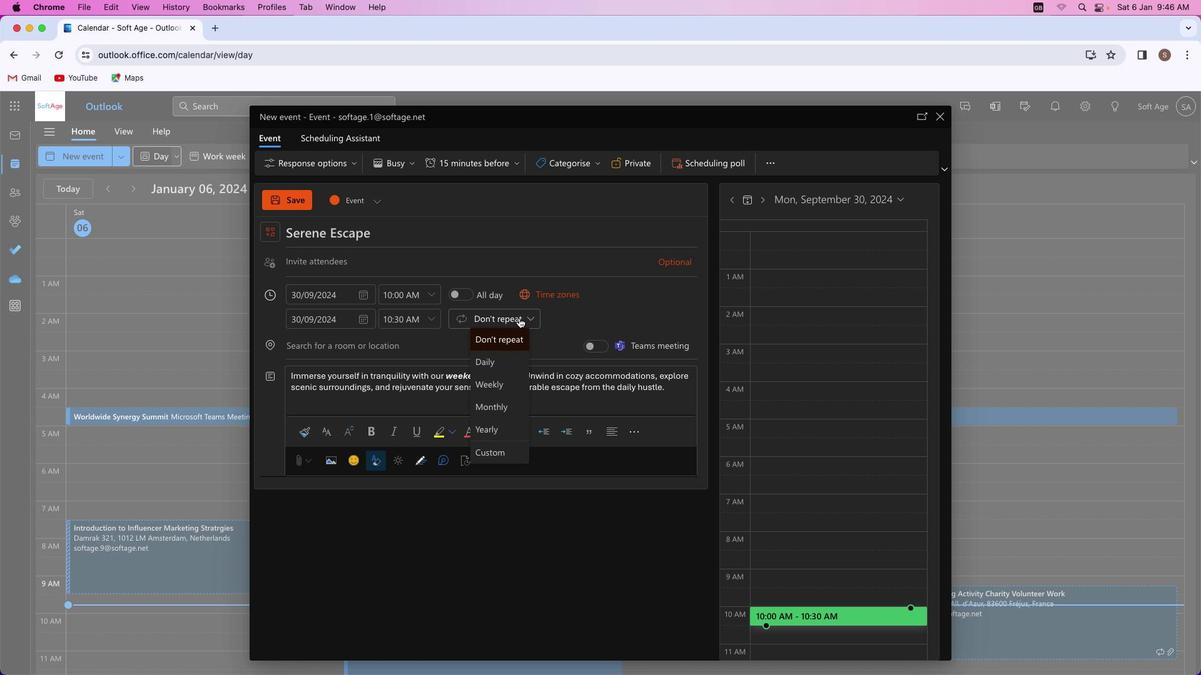 
Action: Mouse moved to (568, 345)
Screenshot: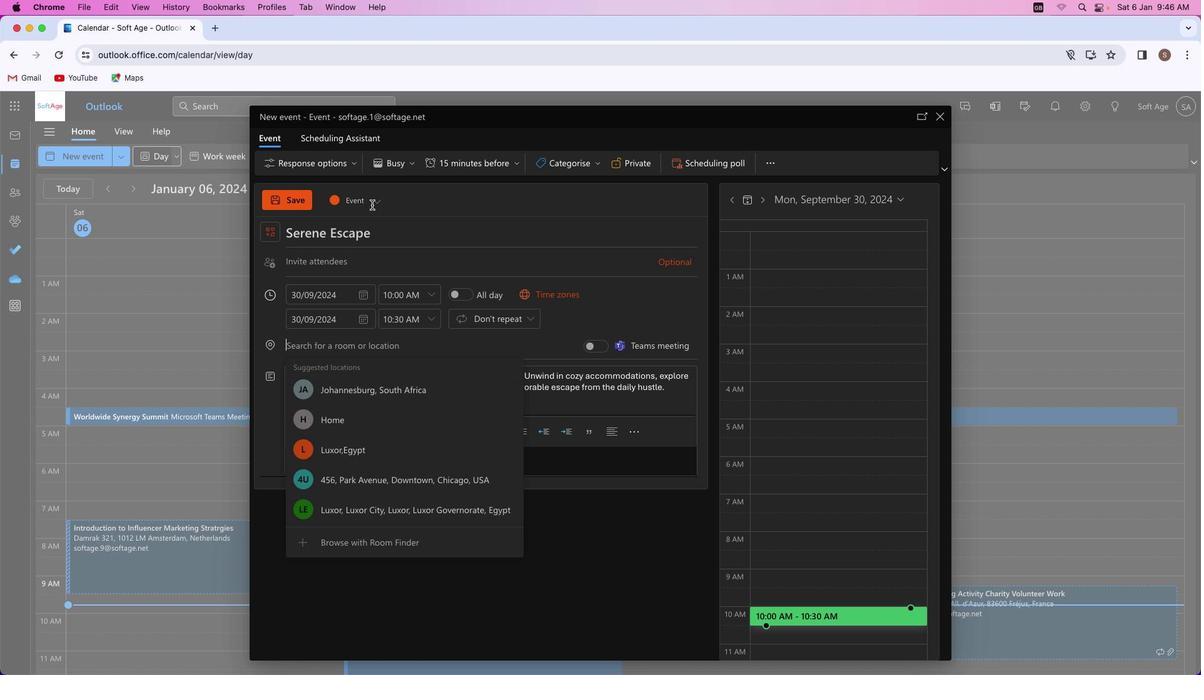 
Action: Mouse pressed left at (568, 345)
Screenshot: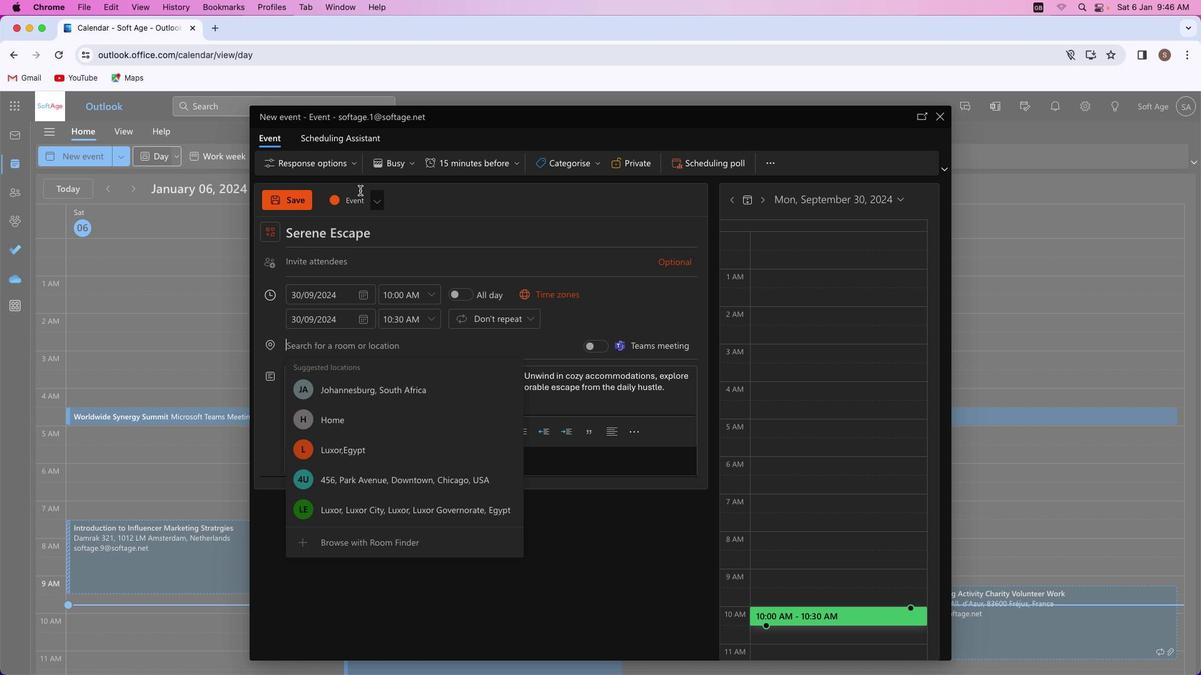 
Action: Mouse moved to (294, 198)
Screenshot: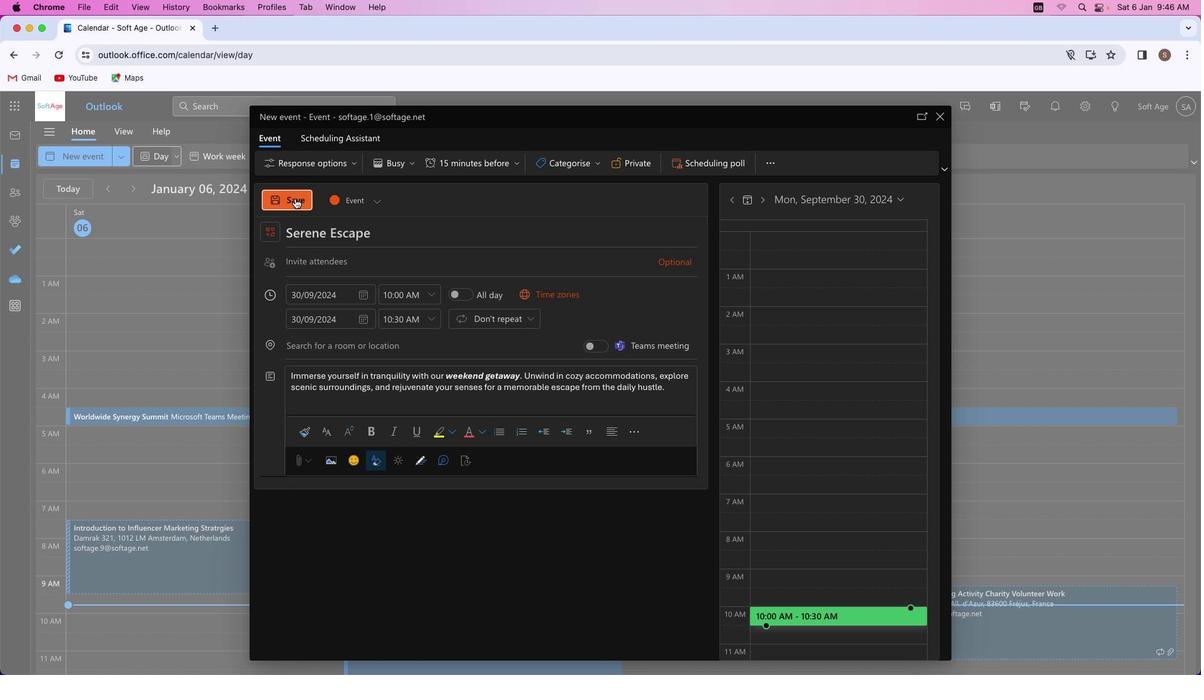 
Action: Mouse pressed left at (294, 198)
Screenshot: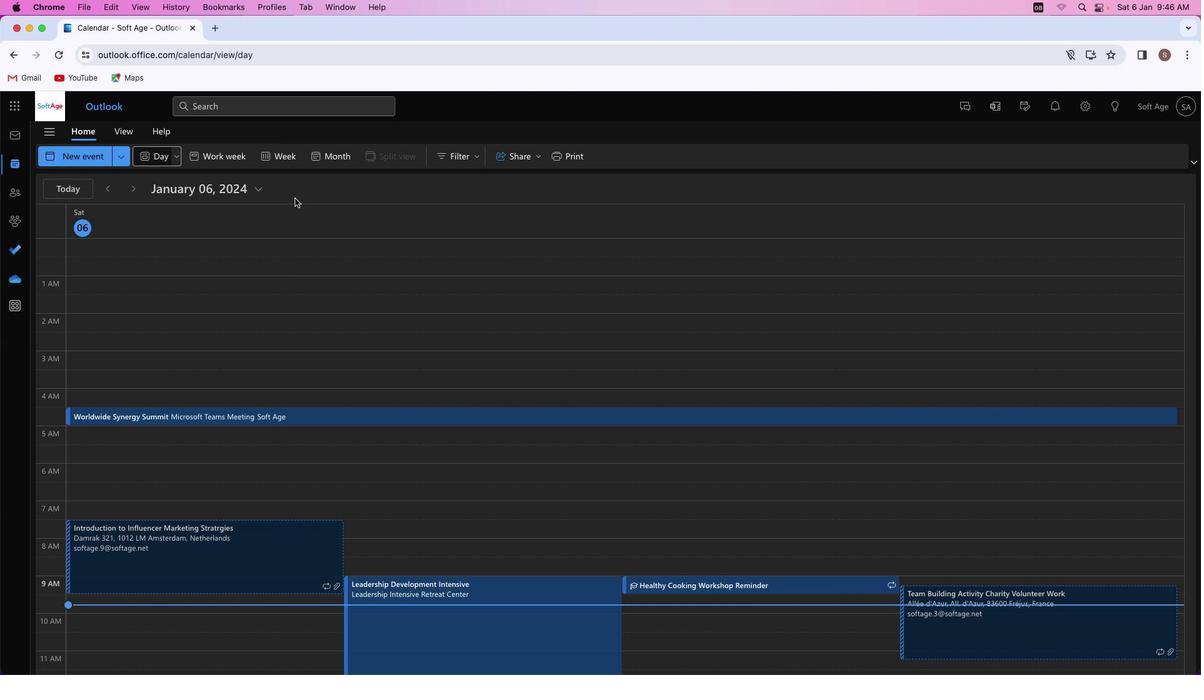 
Action: Mouse moved to (491, 284)
Screenshot: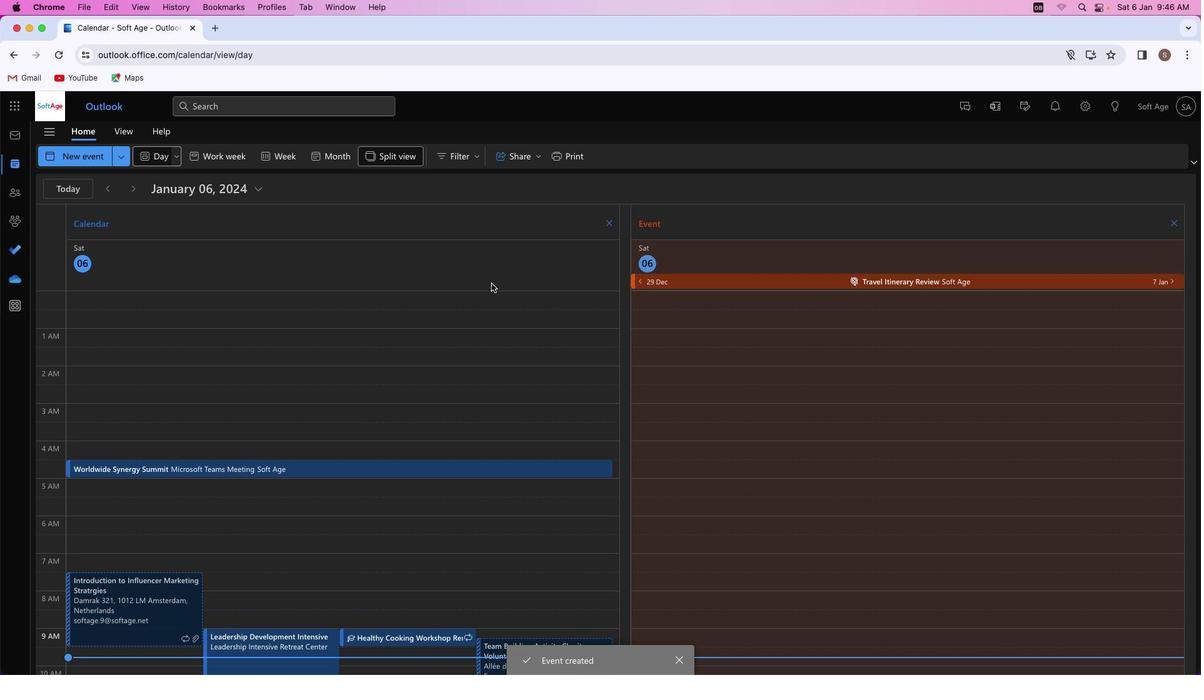 
